Task: Look for space in Sabang, Indonesia from 3rd August, 2023 to 17th August, 2023 for 3 adults, 1 child in price range Rs.3000 to Rs.15000. Place can be entire place with 3 bedrooms having 4 beds and 2 bathrooms. Property type can be house, flat, guest house. Booking option can be shelf check-in. Required host language is English.
Action: Mouse moved to (448, 80)
Screenshot: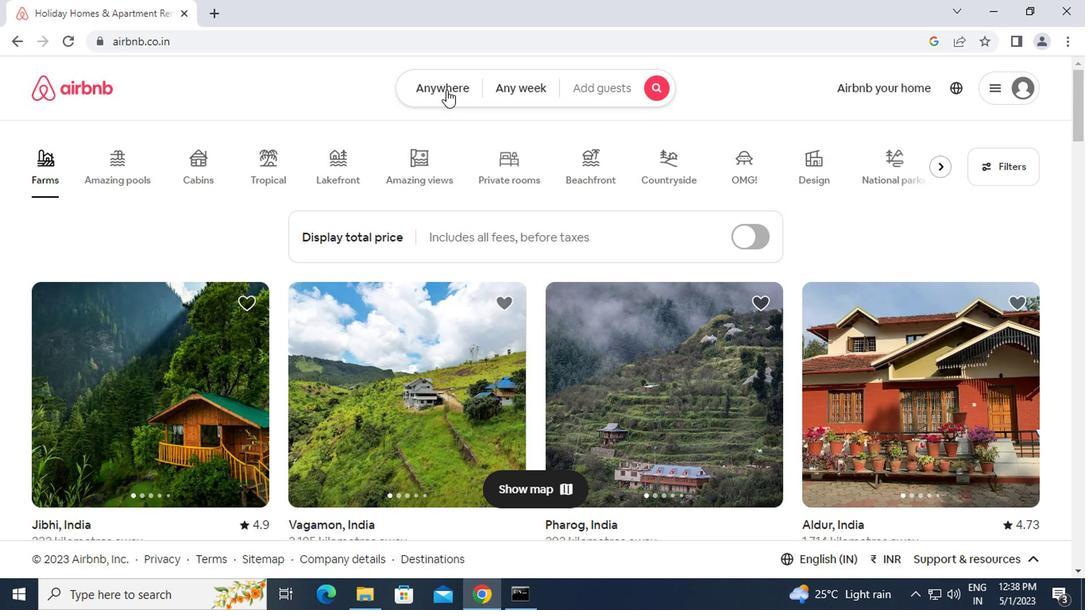 
Action: Mouse pressed left at (448, 80)
Screenshot: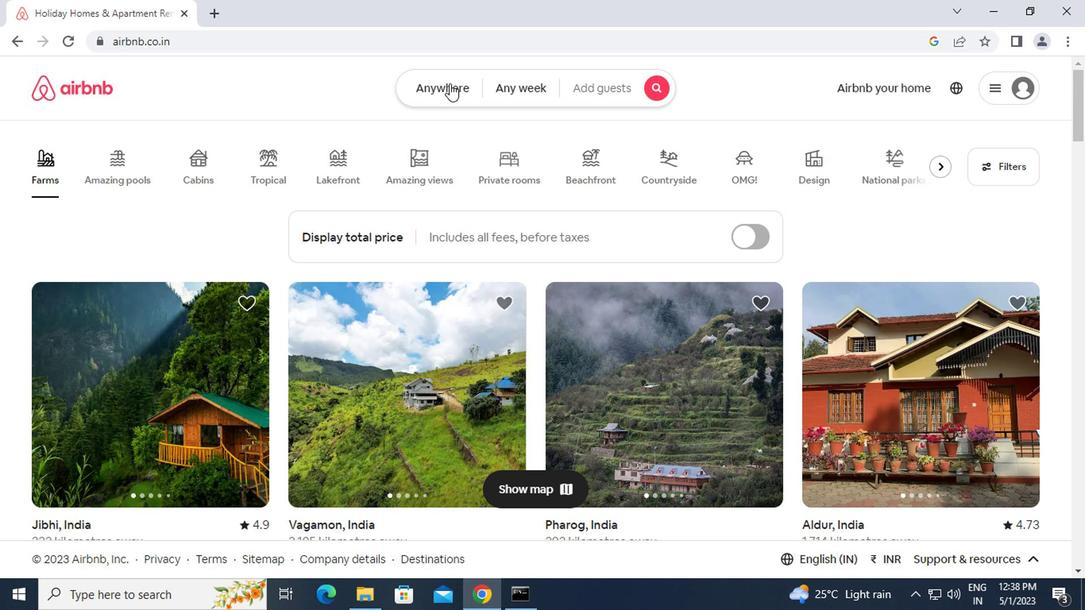 
Action: Mouse moved to (357, 145)
Screenshot: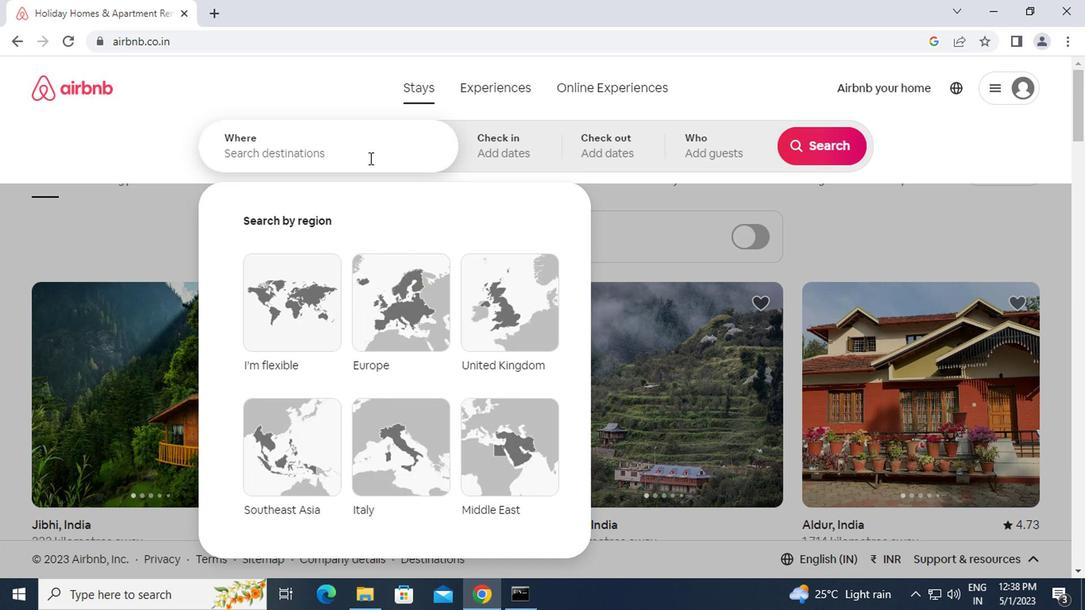 
Action: Mouse pressed left at (357, 145)
Screenshot: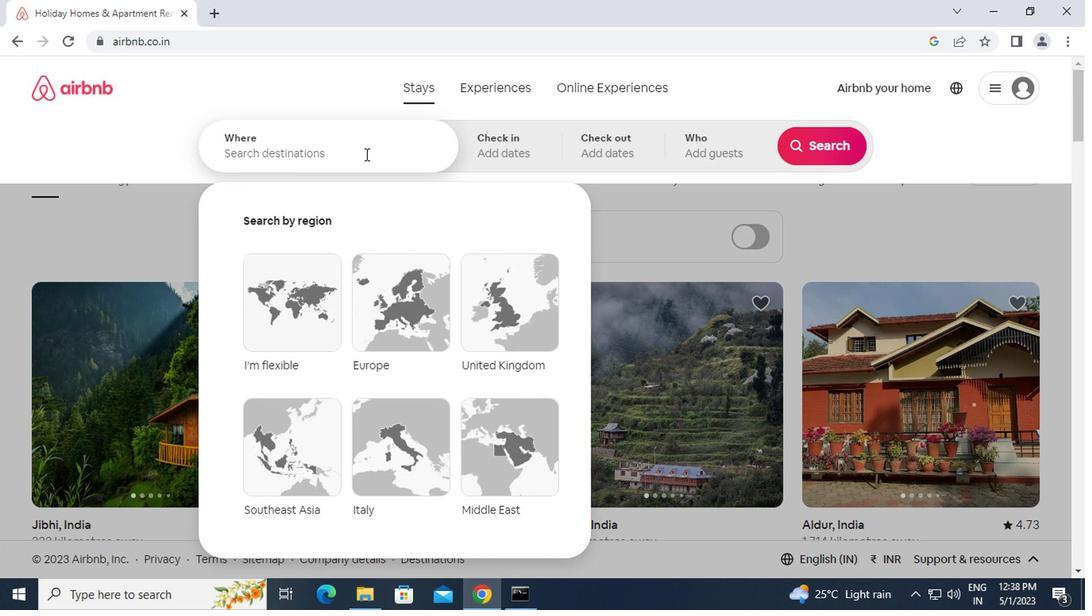 
Action: Key pressed <Key.caps_lock>s<Key.caps_lock>abang,<Key.space><Key.caps_lock>i<Key.caps_lock>ndonesia<Key.enter>
Screenshot: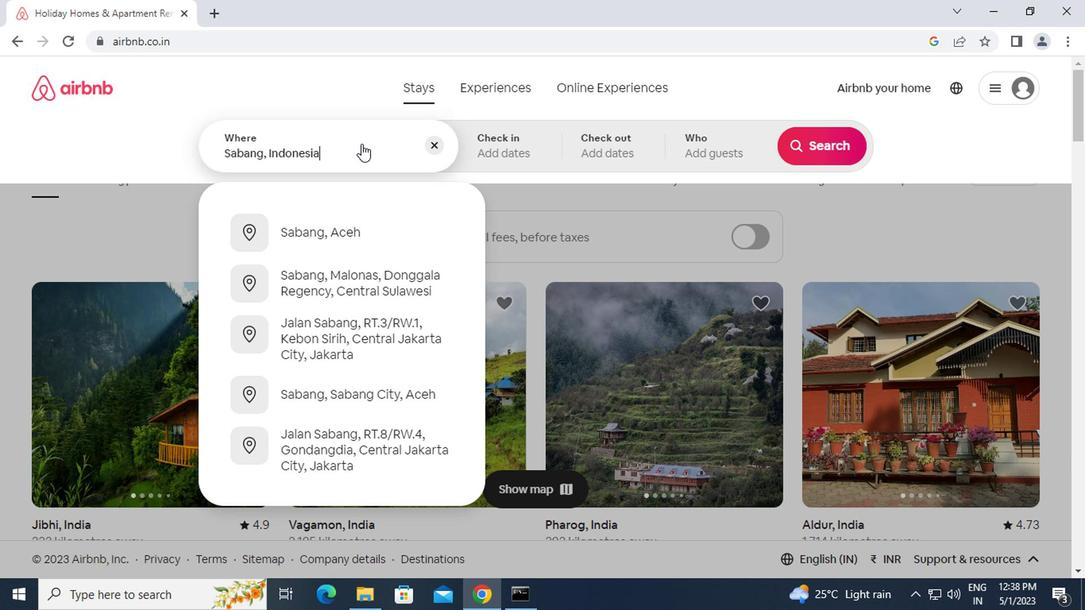 
Action: Mouse moved to (816, 268)
Screenshot: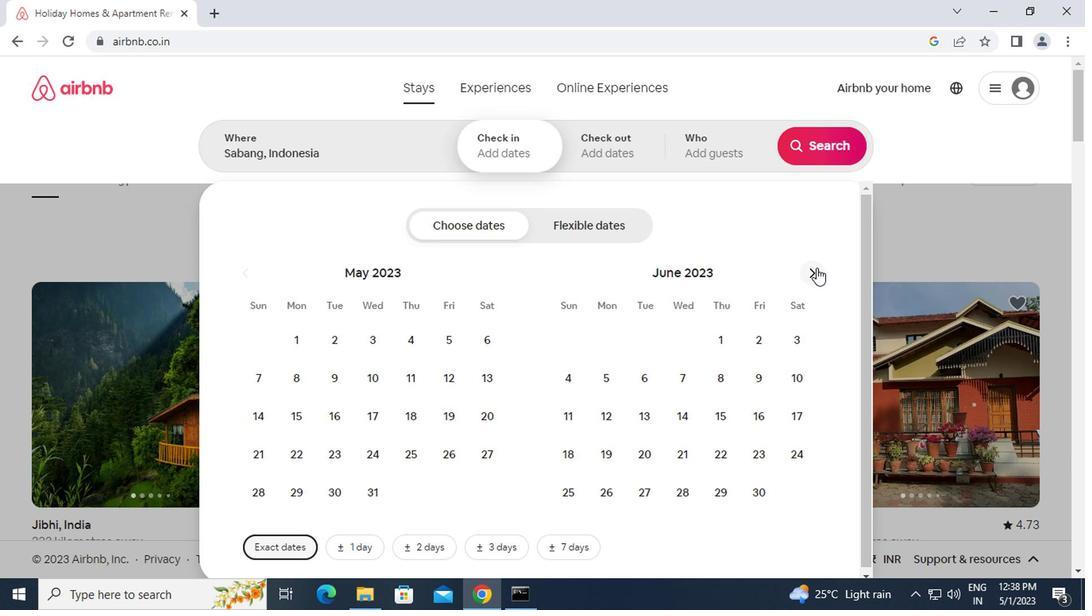
Action: Mouse pressed left at (816, 268)
Screenshot: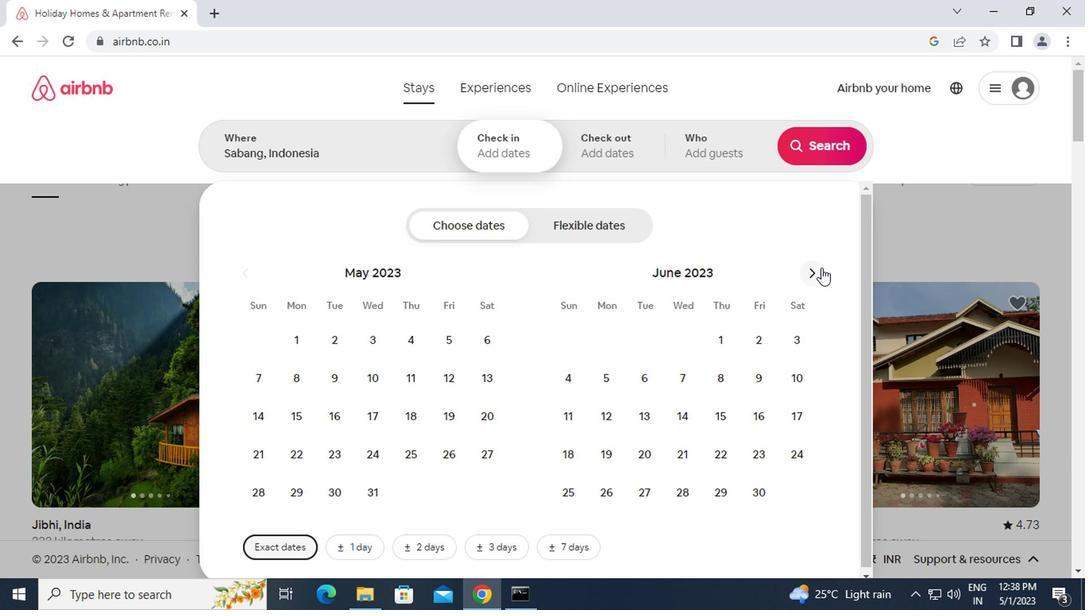 
Action: Mouse moved to (816, 268)
Screenshot: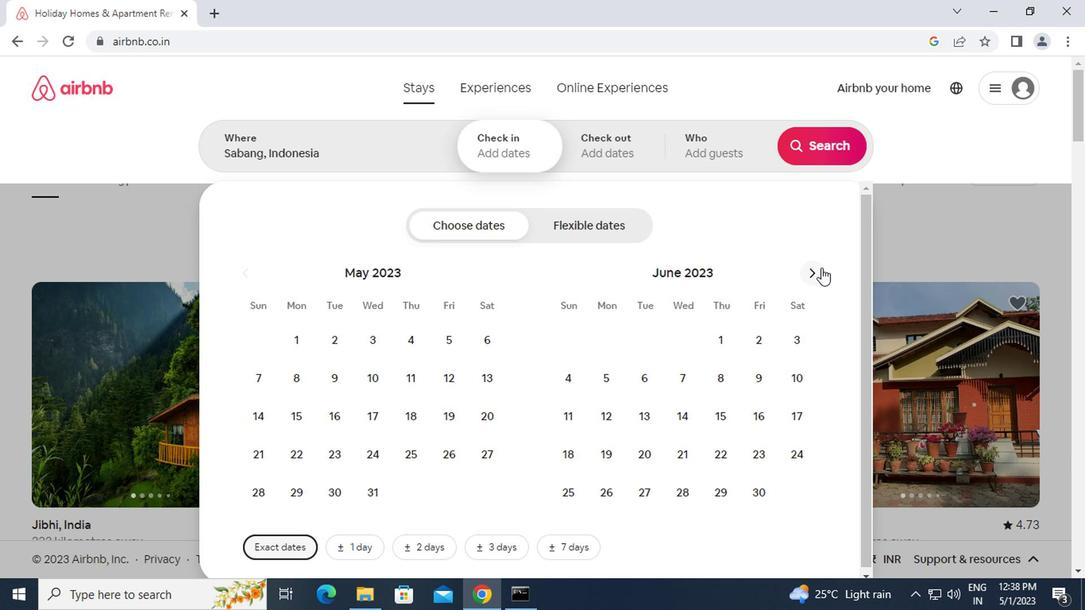 
Action: Mouse pressed left at (816, 268)
Screenshot: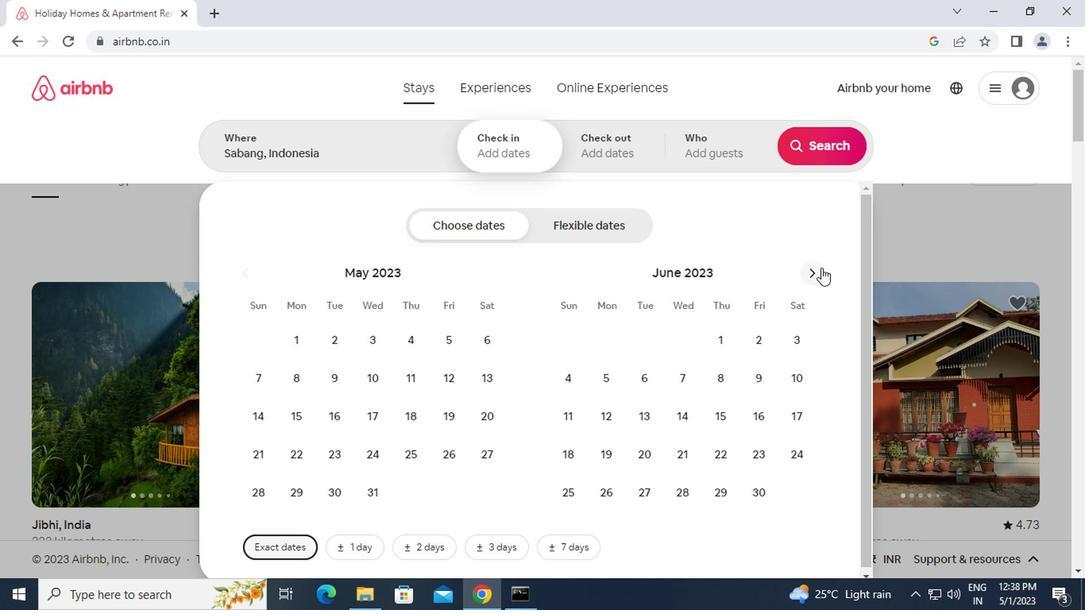 
Action: Mouse moved to (715, 339)
Screenshot: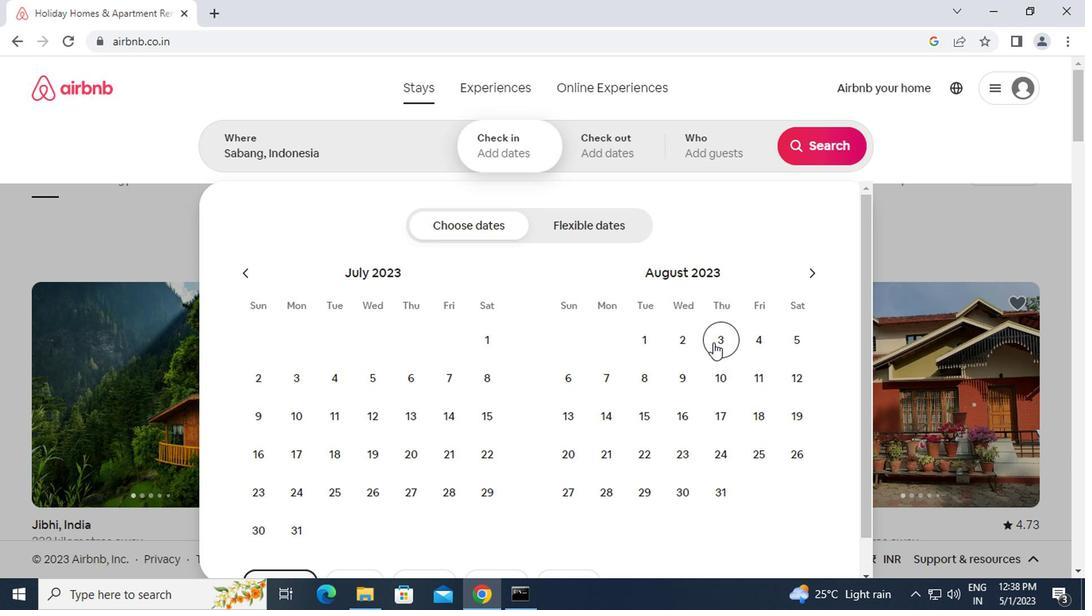 
Action: Mouse pressed left at (715, 339)
Screenshot: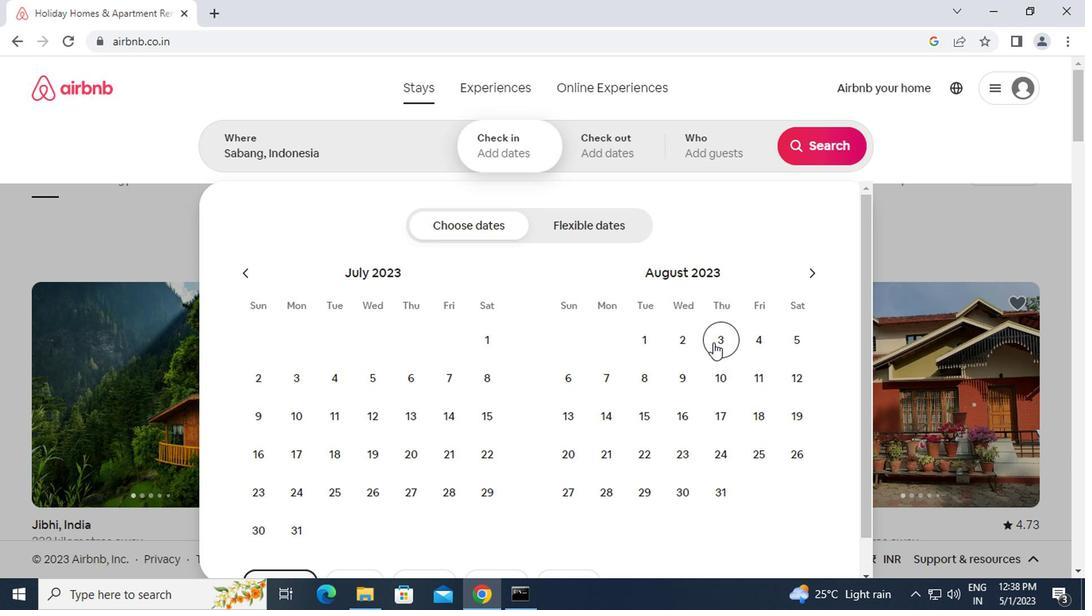 
Action: Mouse moved to (710, 413)
Screenshot: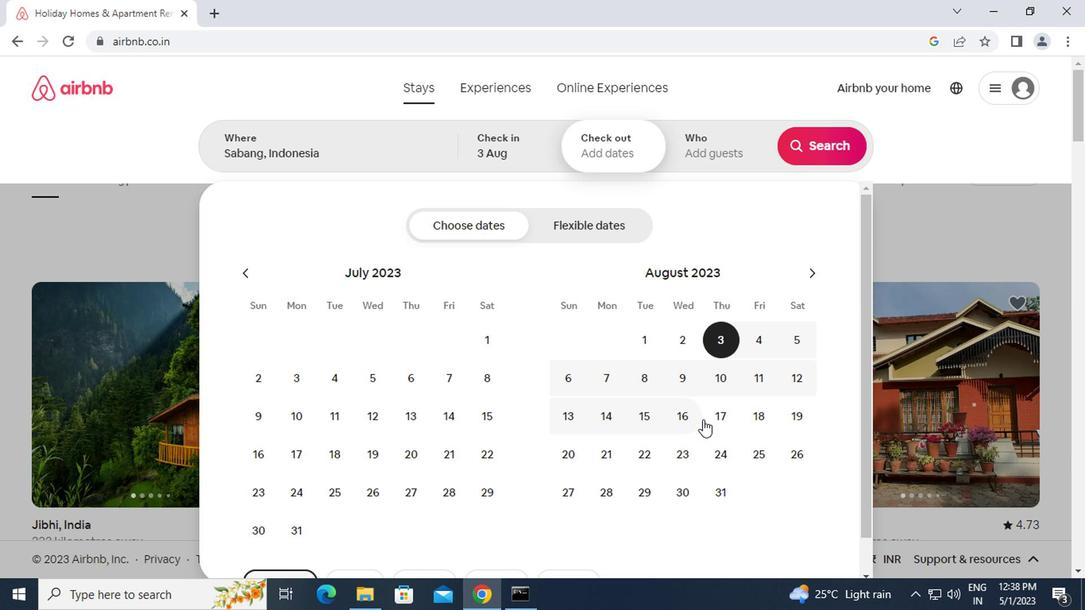 
Action: Mouse pressed left at (710, 413)
Screenshot: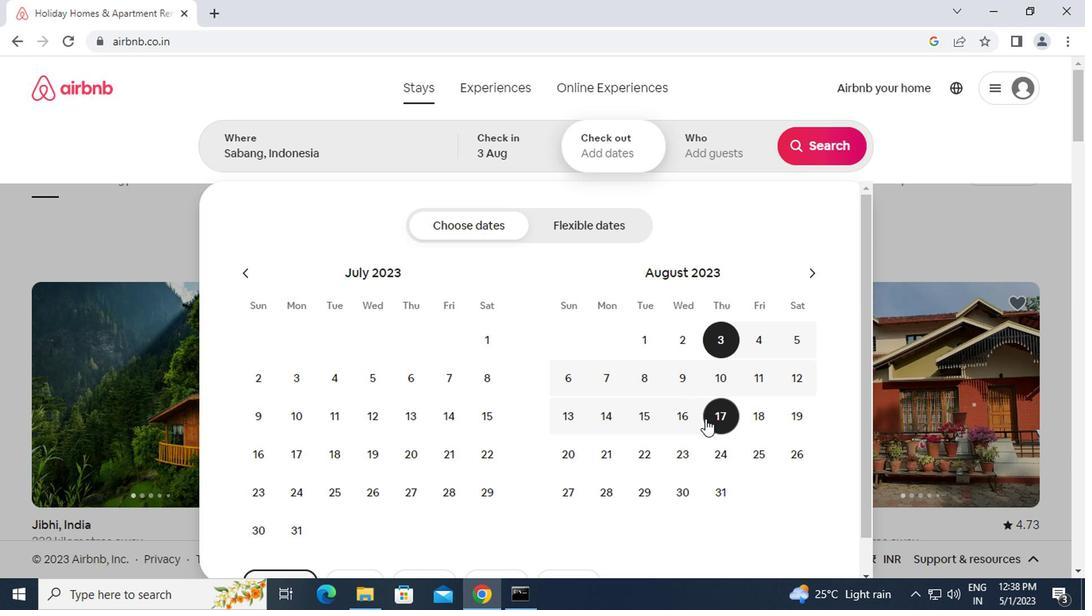 
Action: Mouse moved to (703, 152)
Screenshot: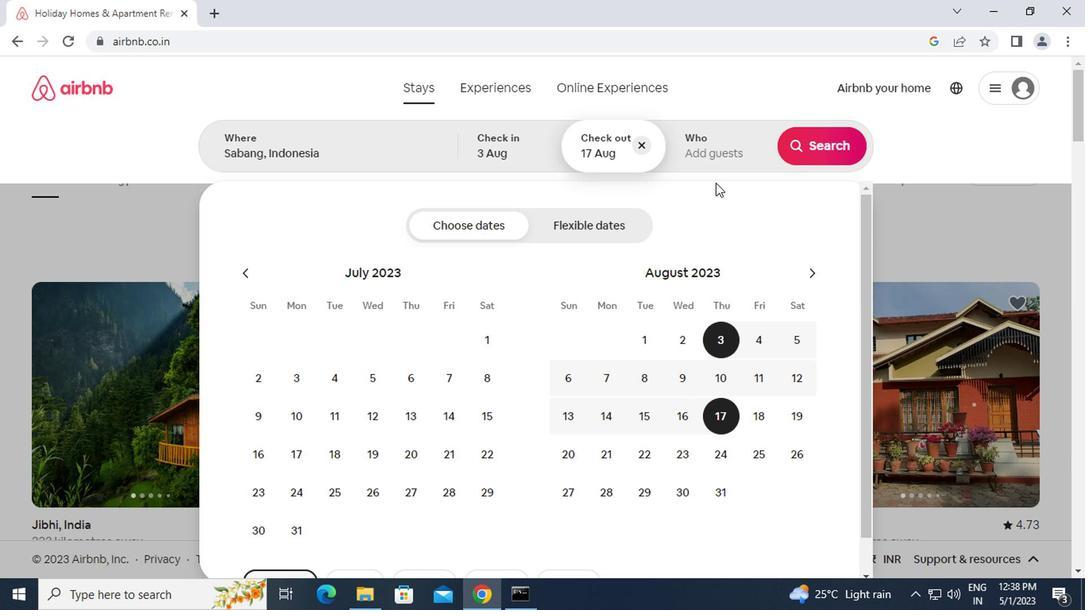 
Action: Mouse pressed left at (703, 152)
Screenshot: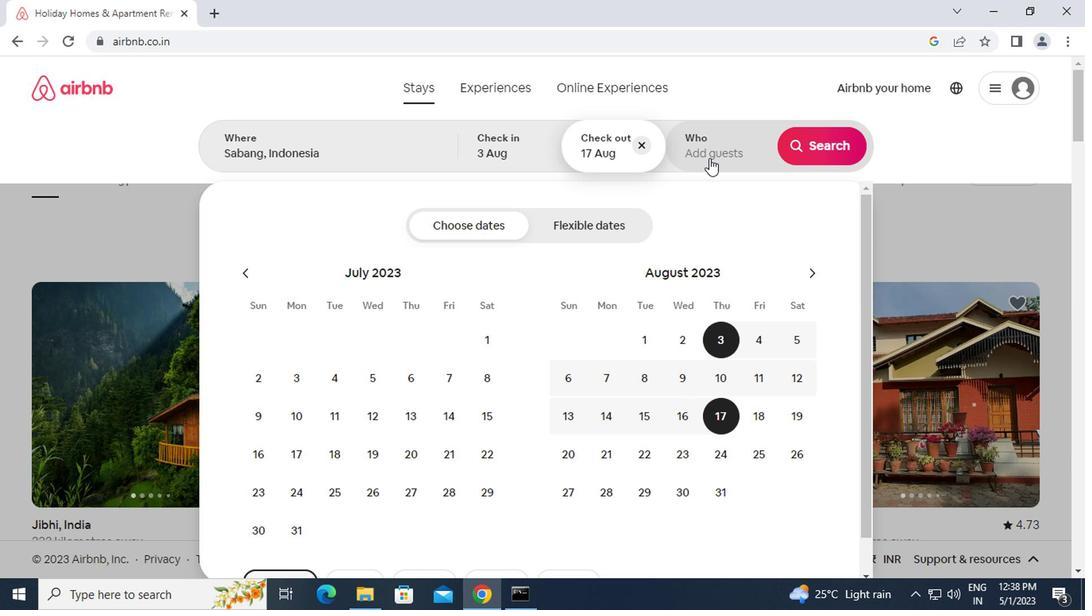 
Action: Mouse moved to (824, 228)
Screenshot: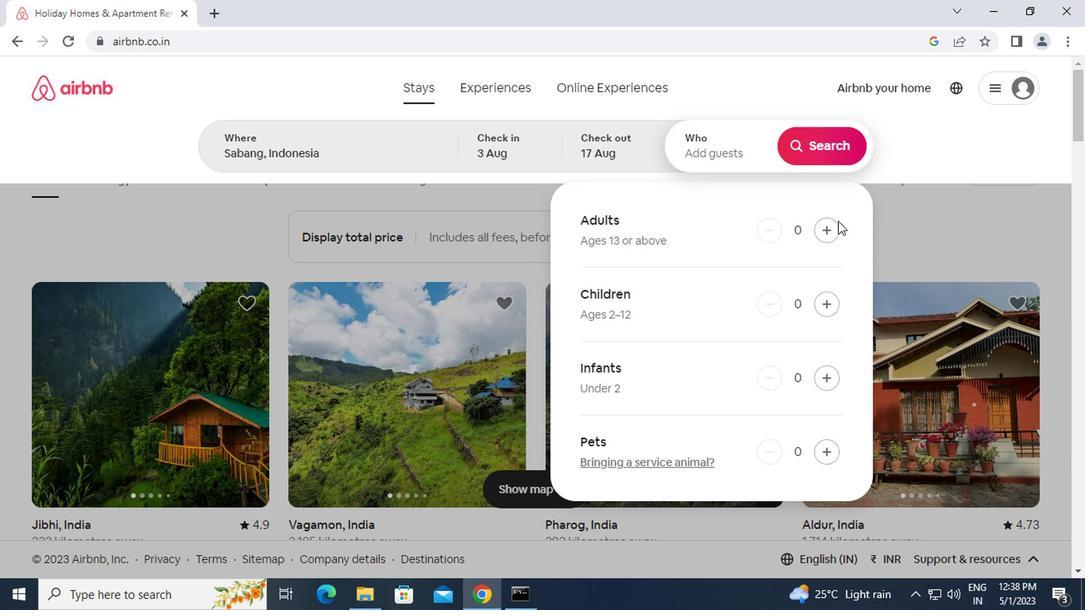 
Action: Mouse pressed left at (824, 228)
Screenshot: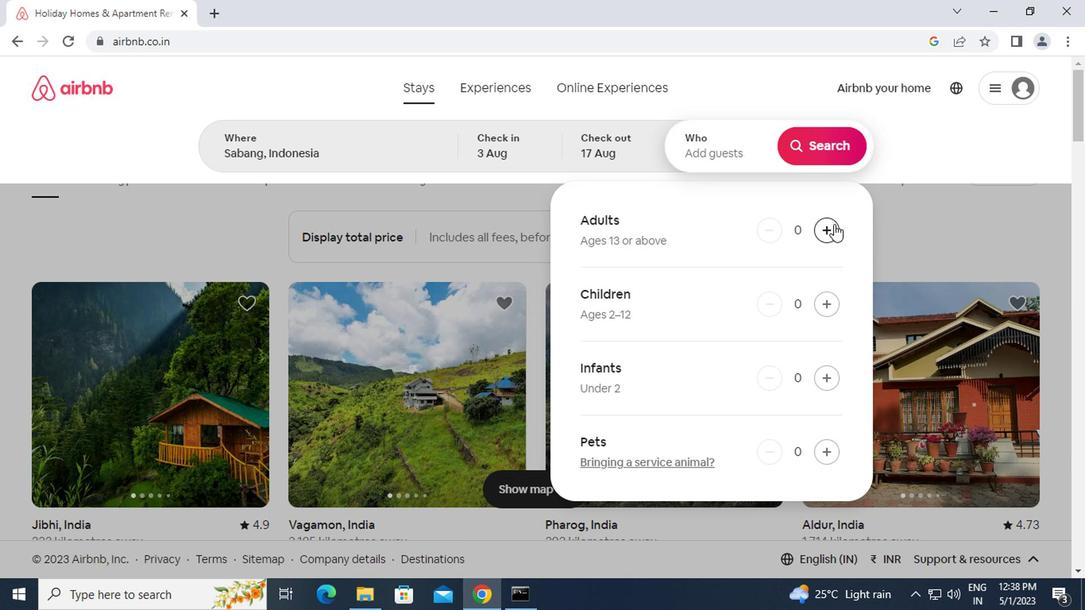 
Action: Mouse moved to (824, 230)
Screenshot: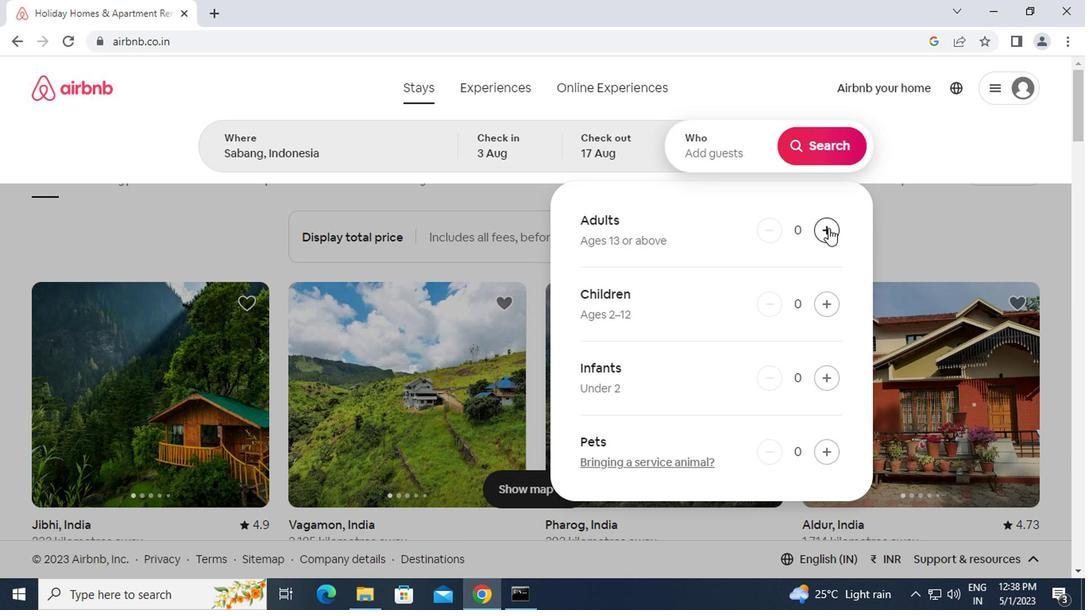 
Action: Mouse pressed left at (824, 230)
Screenshot: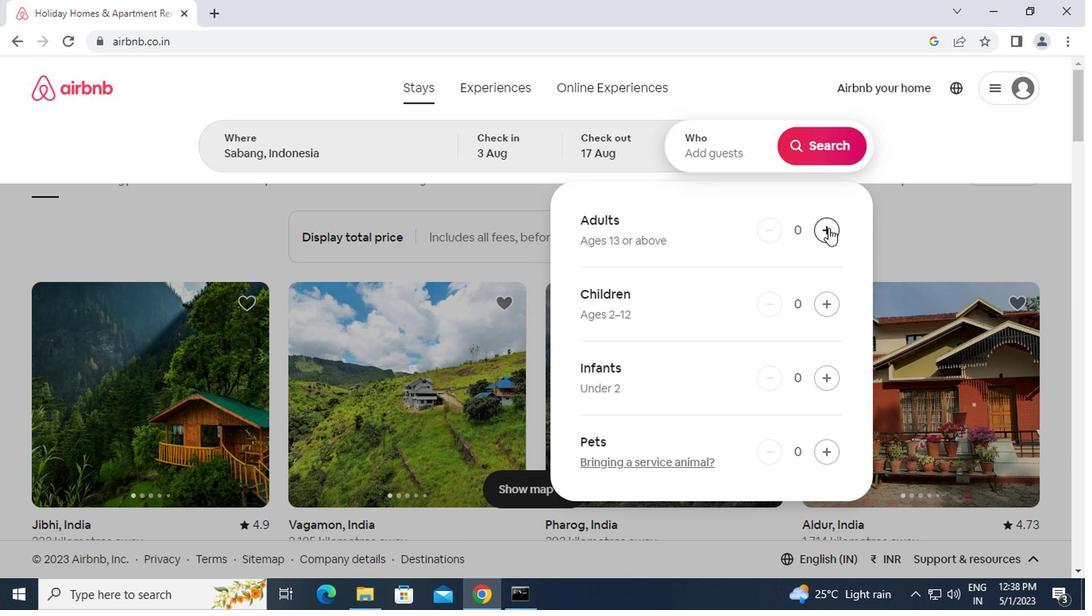 
Action: Mouse pressed left at (824, 230)
Screenshot: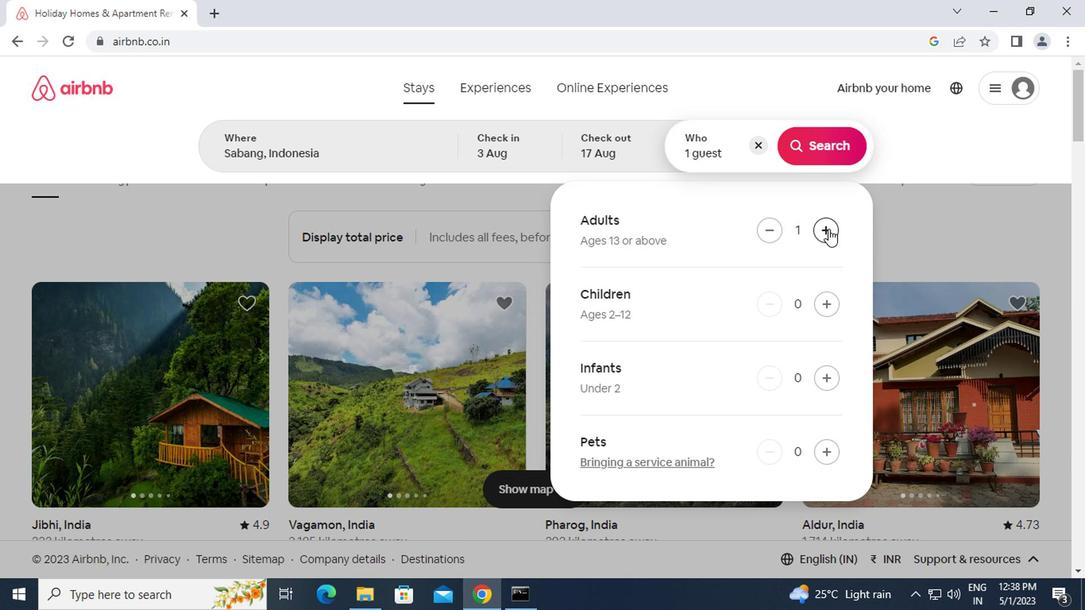 
Action: Mouse moved to (822, 301)
Screenshot: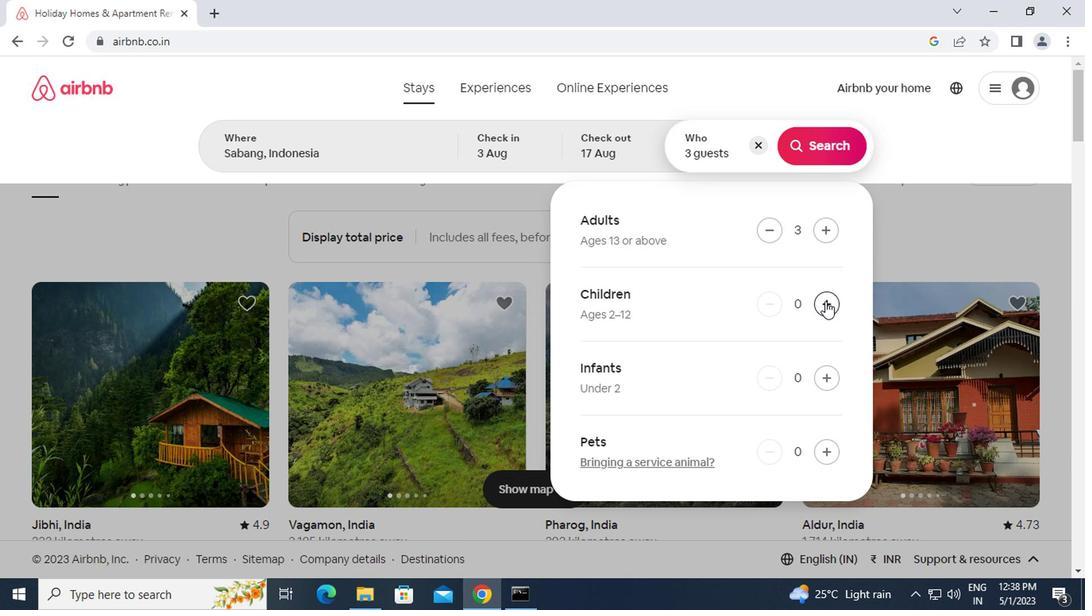 
Action: Mouse pressed left at (822, 301)
Screenshot: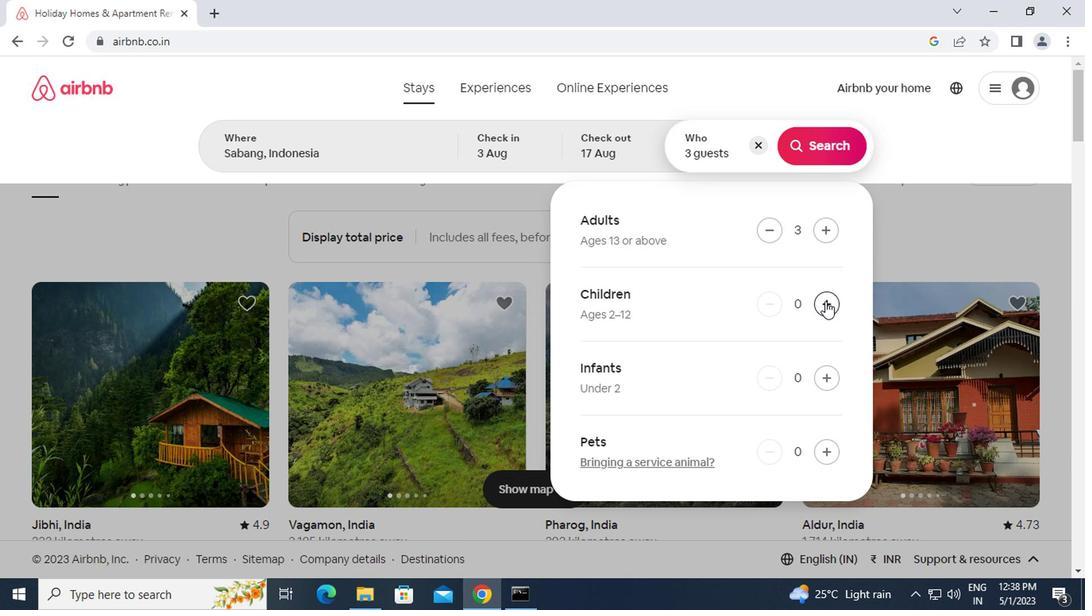 
Action: Mouse moved to (806, 153)
Screenshot: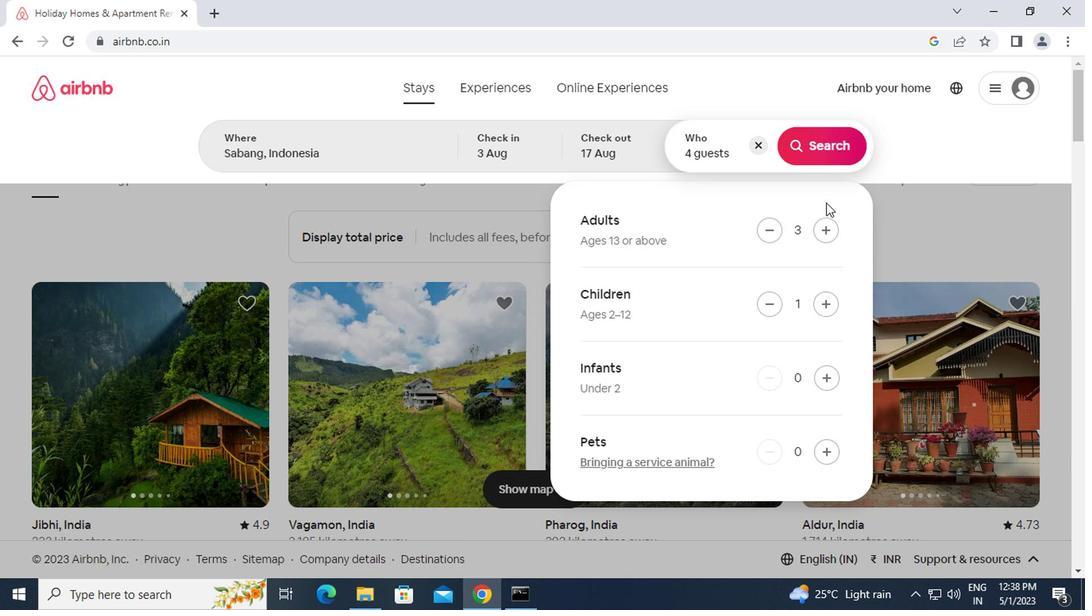 
Action: Mouse pressed left at (806, 153)
Screenshot: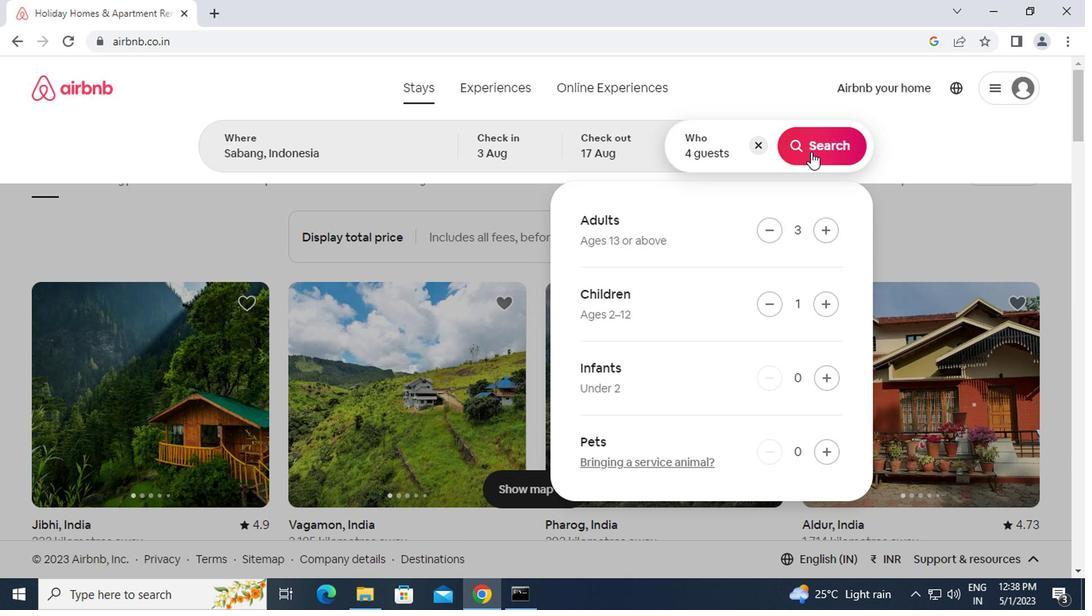 
Action: Mouse moved to (1002, 152)
Screenshot: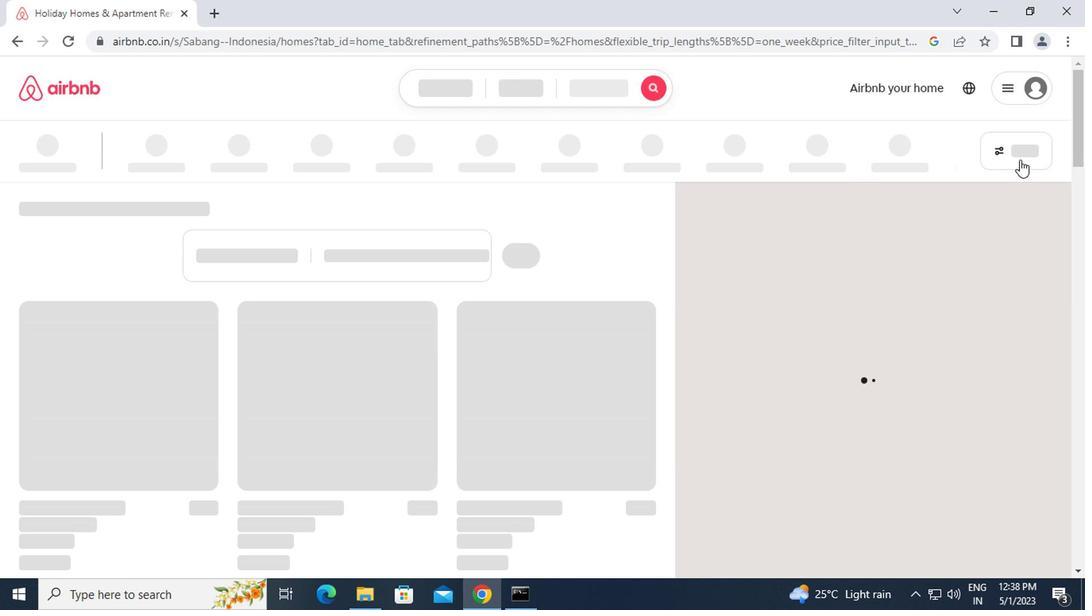 
Action: Mouse pressed left at (1002, 152)
Screenshot: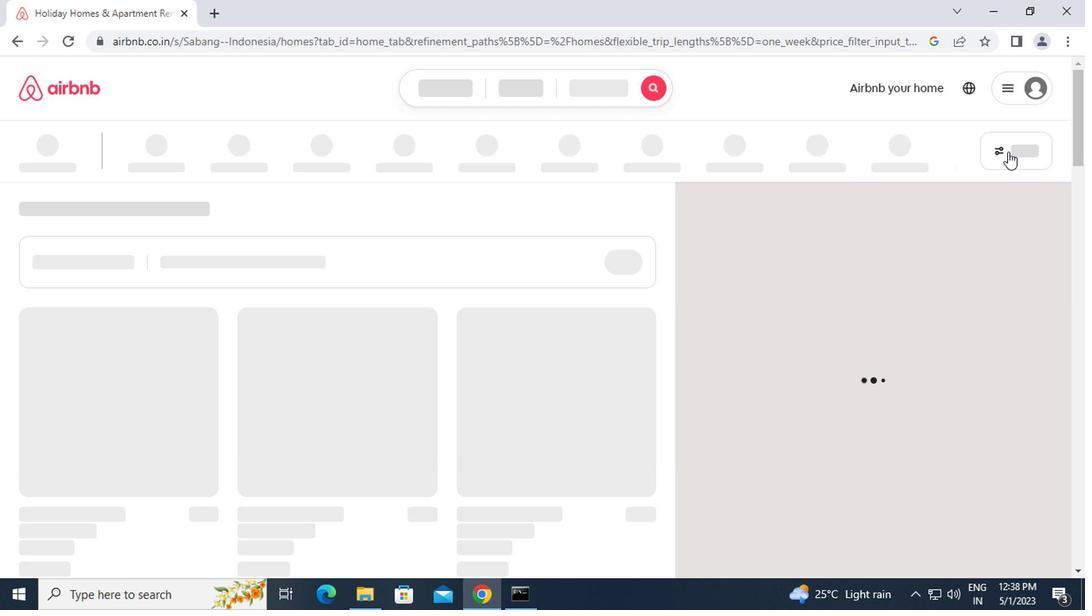 
Action: Mouse moved to (344, 345)
Screenshot: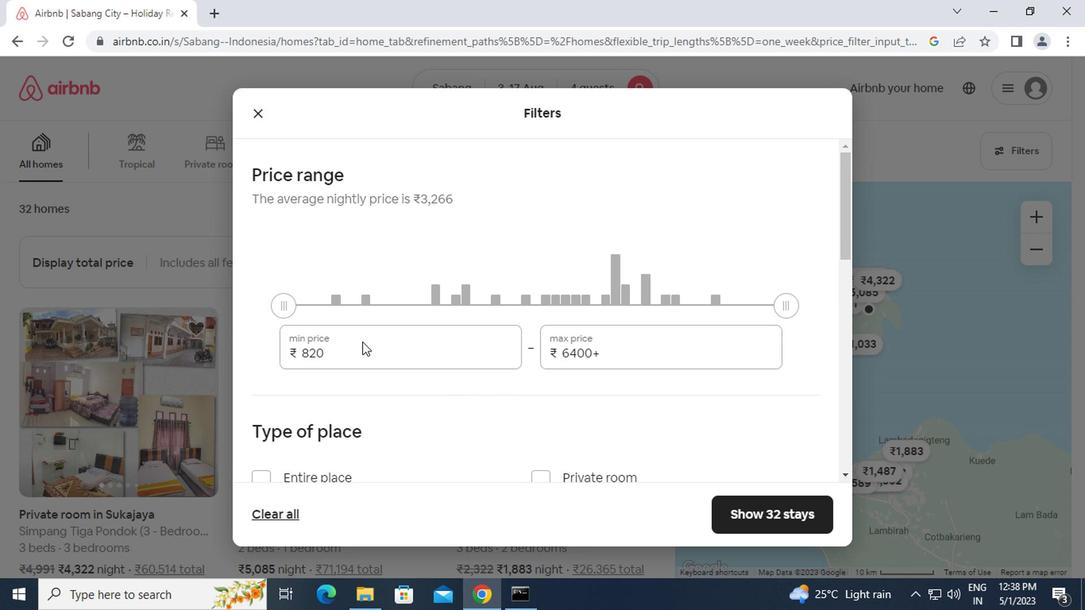 
Action: Mouse pressed left at (344, 345)
Screenshot: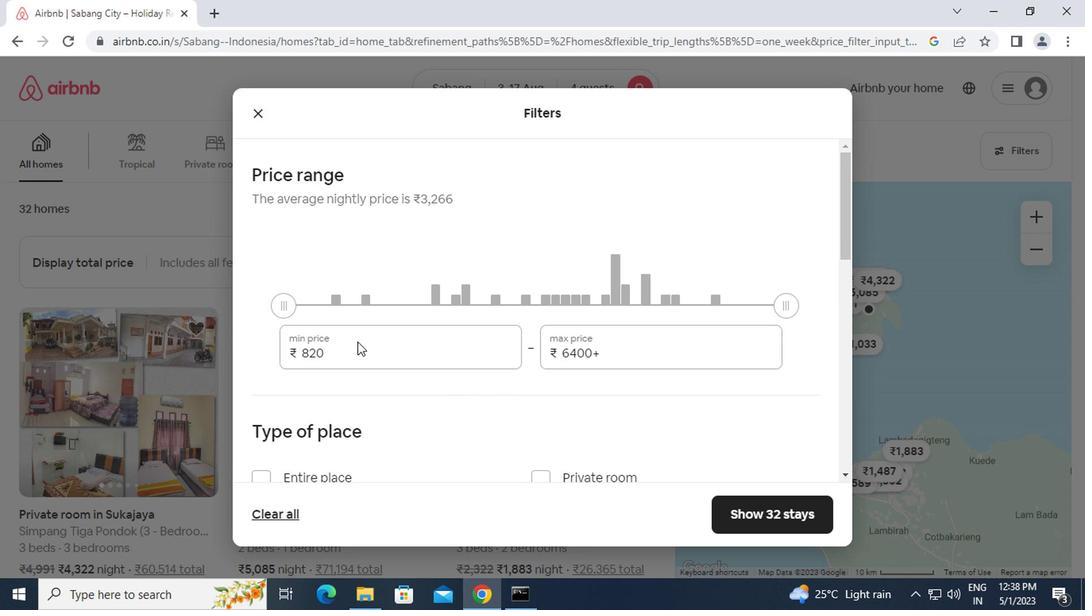 
Action: Mouse moved to (354, 348)
Screenshot: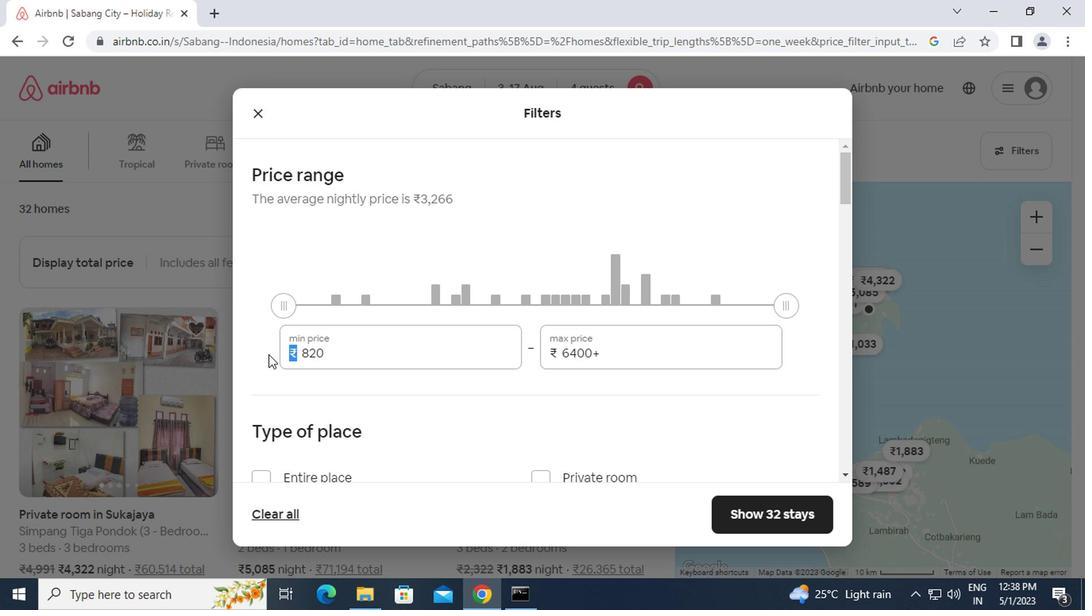 
Action: Mouse pressed left at (354, 348)
Screenshot: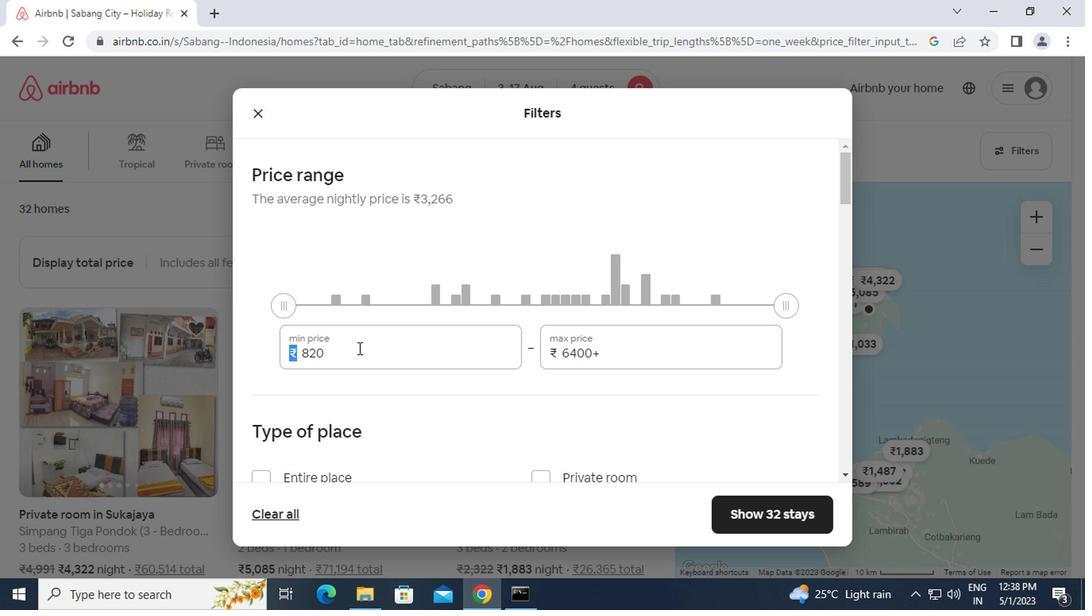 
Action: Mouse moved to (262, 361)
Screenshot: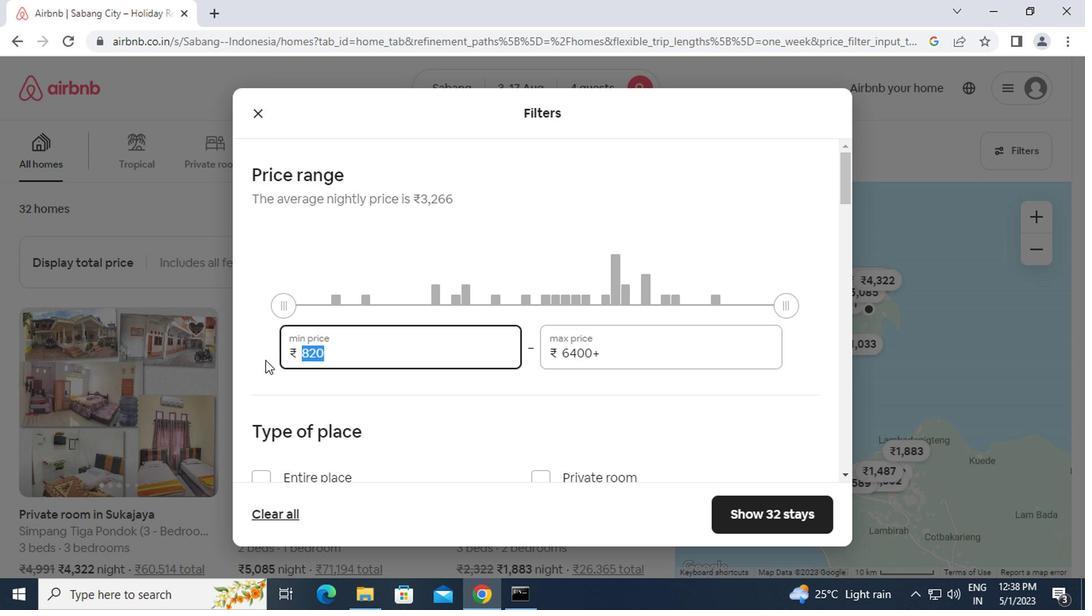 
Action: Key pressed 3000<Key.tab><Key.backspace><Key.backspace><Key.backspace><Key.backspace><Key.backspace><Key.backspace><Key.backspace><Key.backspace><Key.backspace><Key.backspace><Key.backspace><Key.backspace><Key.backspace><Key.backspace><Key.backspace><Key.backspace>15000
Screenshot: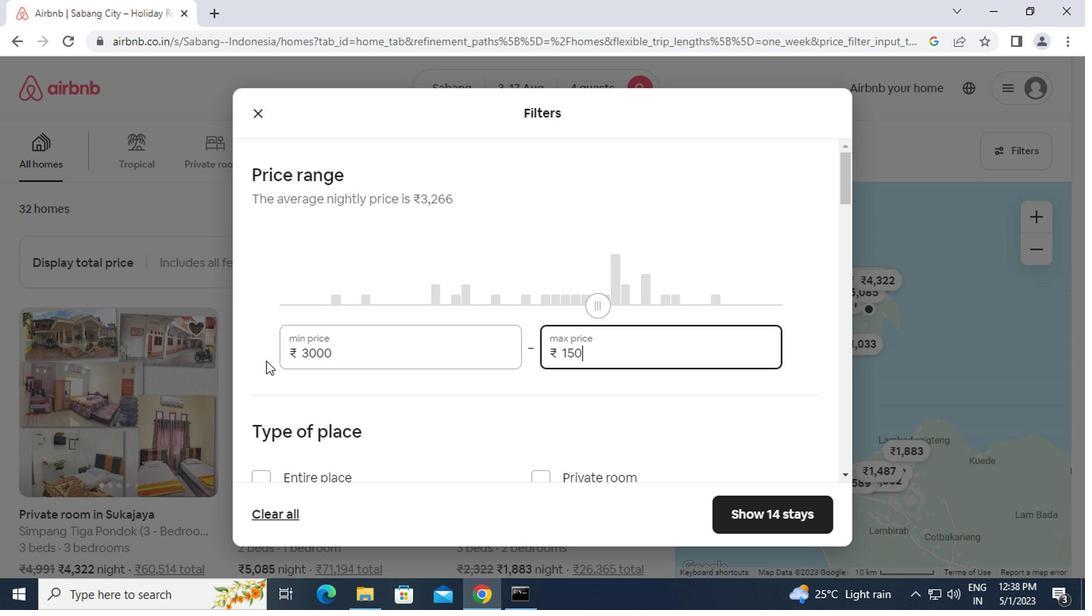 
Action: Mouse moved to (264, 361)
Screenshot: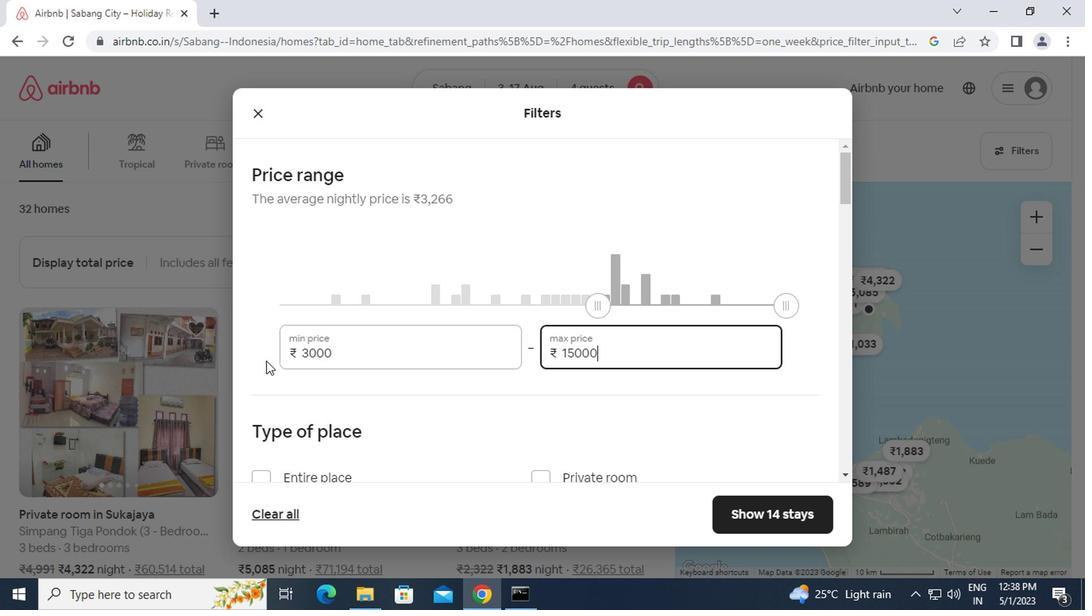 
Action: Mouse scrolled (264, 360) with delta (0, 0)
Screenshot: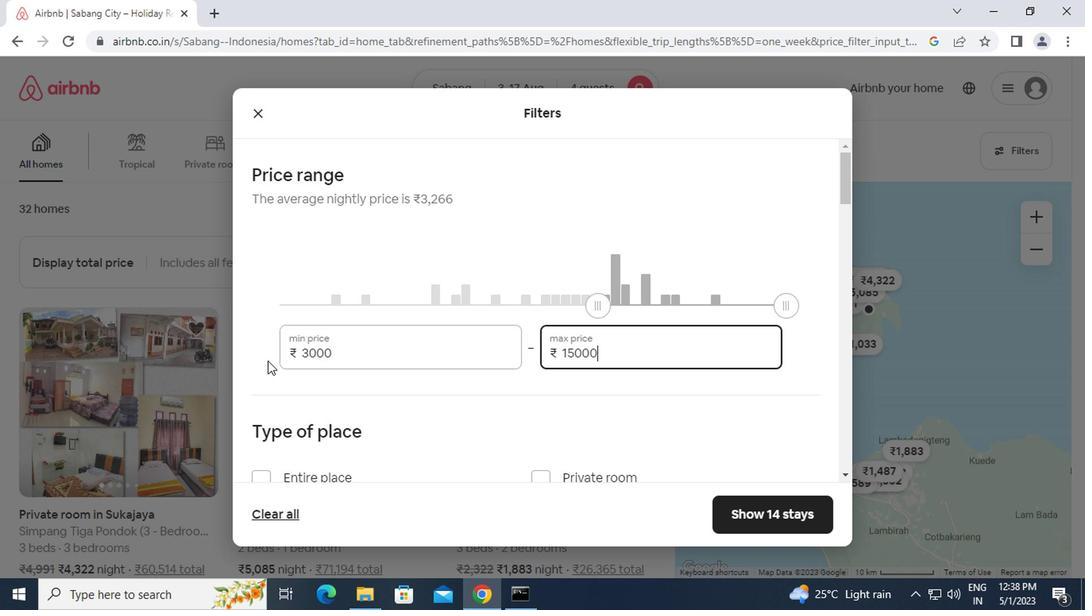 
Action: Mouse moved to (263, 398)
Screenshot: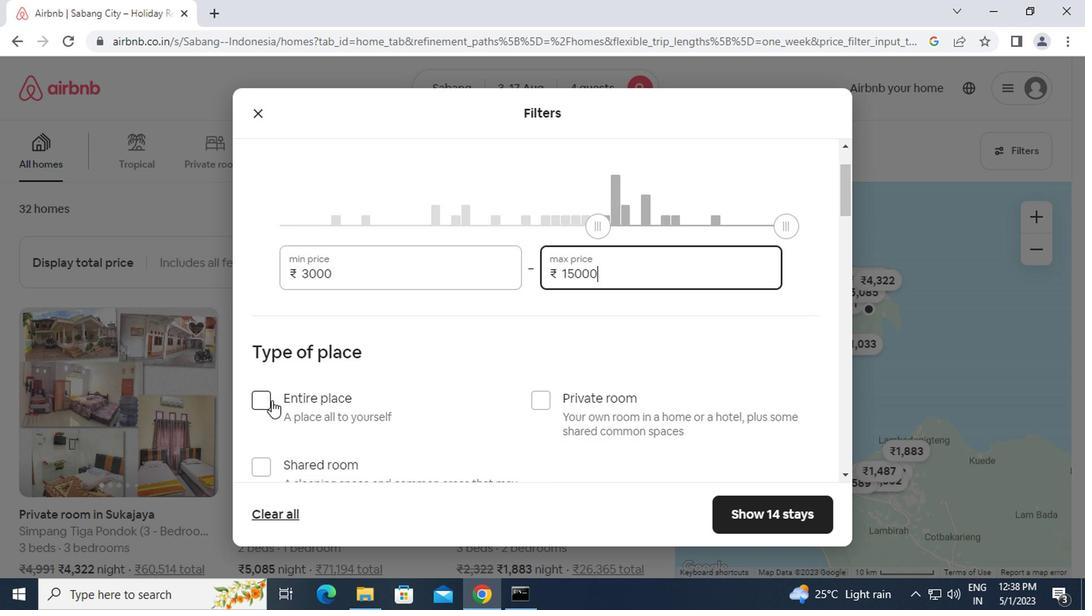 
Action: Mouse pressed left at (263, 398)
Screenshot: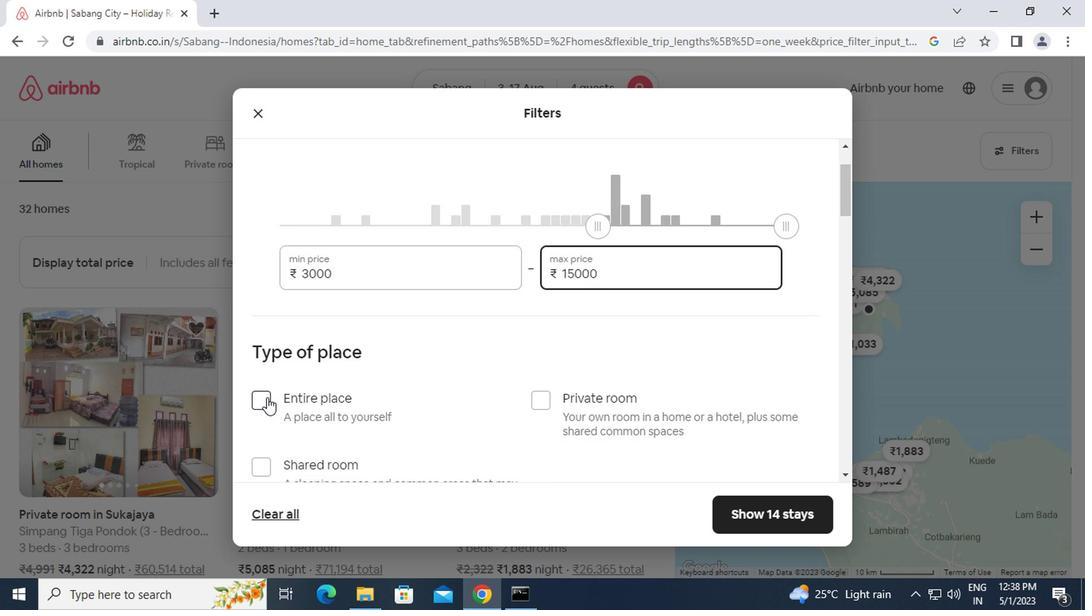 
Action: Mouse scrolled (263, 396) with delta (0, -1)
Screenshot: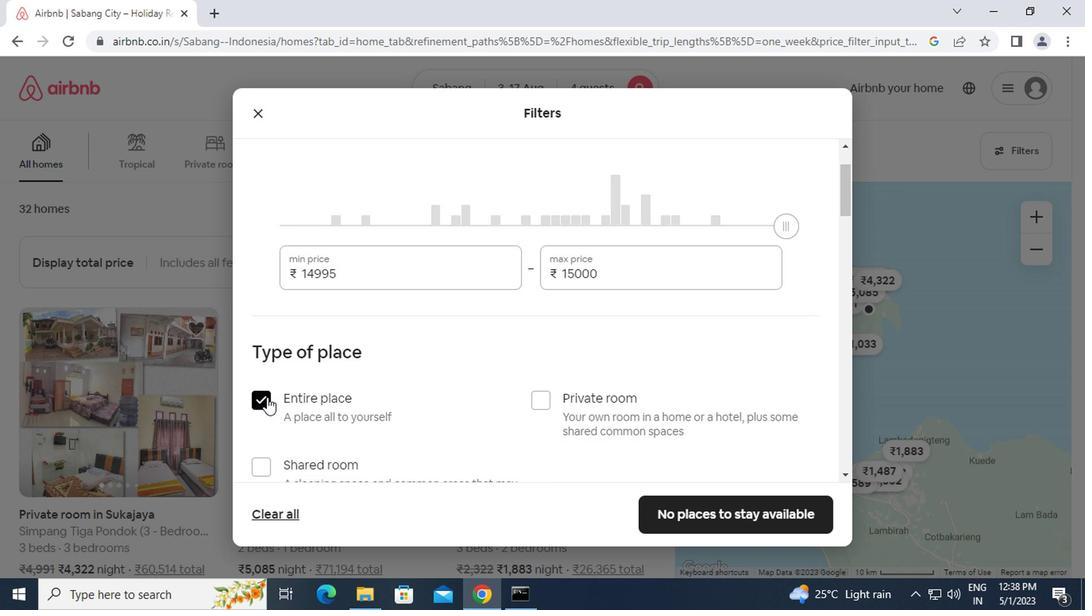 
Action: Mouse scrolled (263, 396) with delta (0, -1)
Screenshot: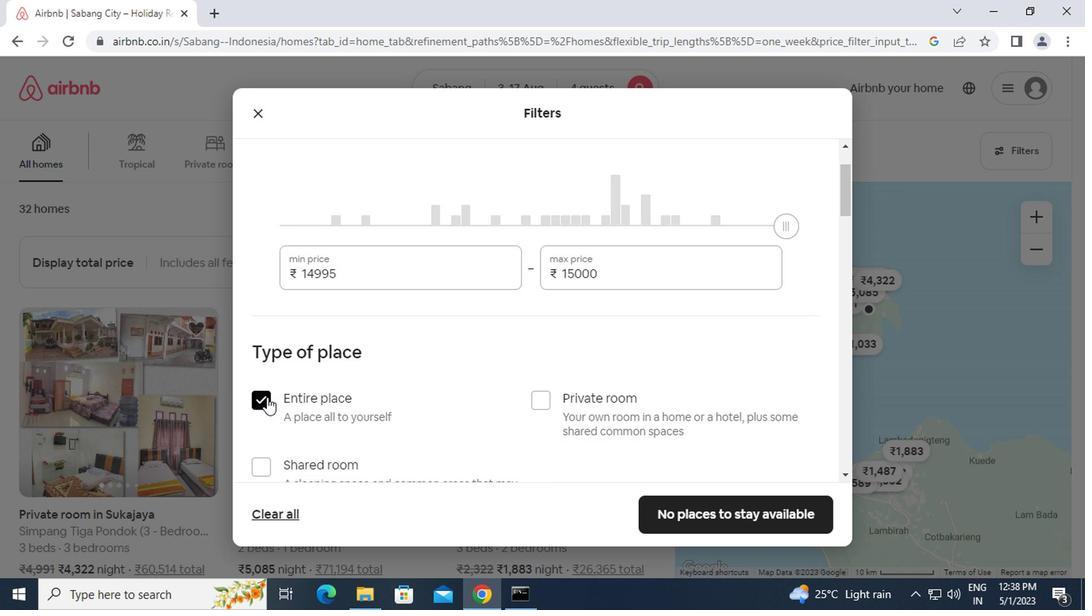 
Action: Mouse moved to (331, 400)
Screenshot: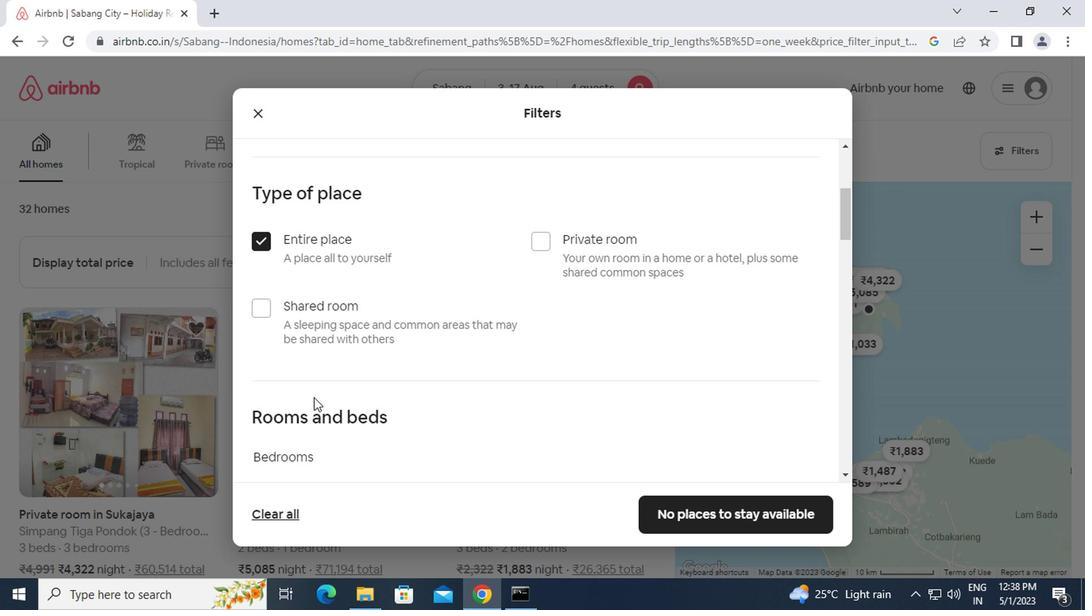 
Action: Mouse scrolled (331, 400) with delta (0, 0)
Screenshot: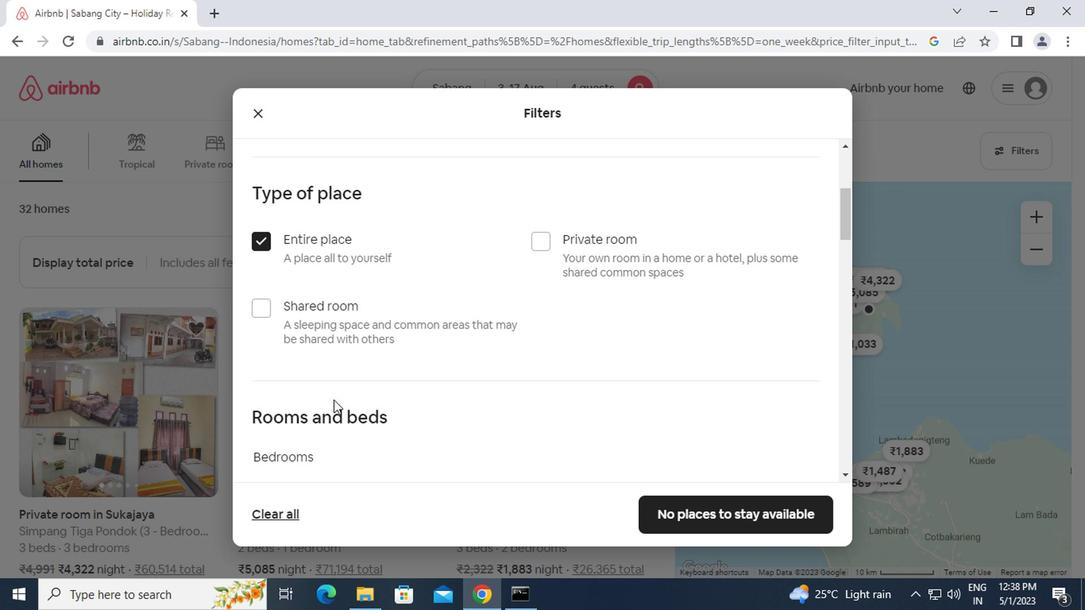 
Action: Mouse scrolled (331, 400) with delta (0, 0)
Screenshot: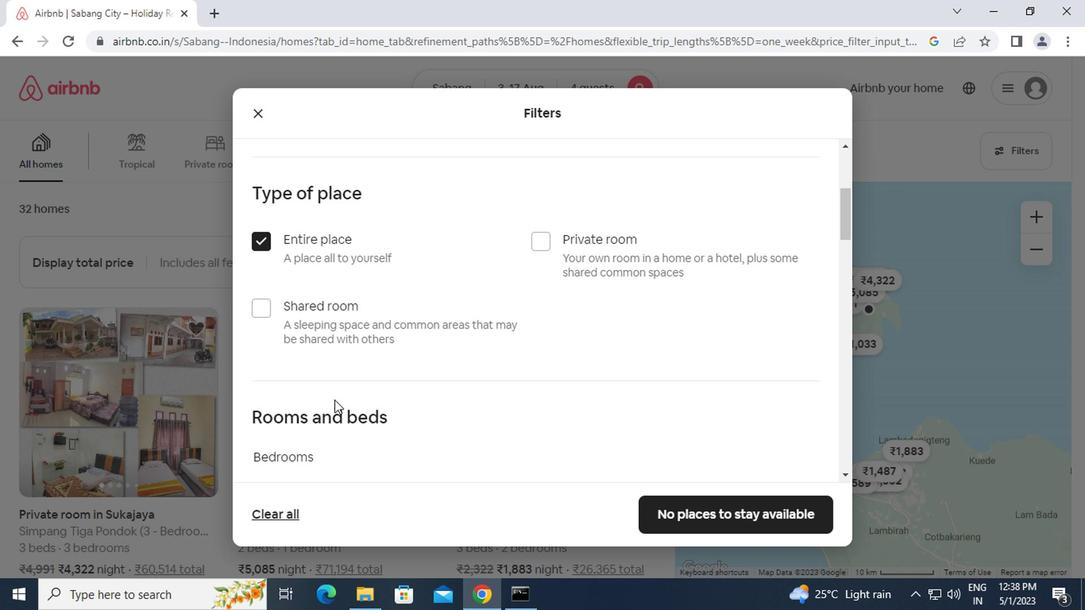 
Action: Mouse scrolled (331, 400) with delta (0, 0)
Screenshot: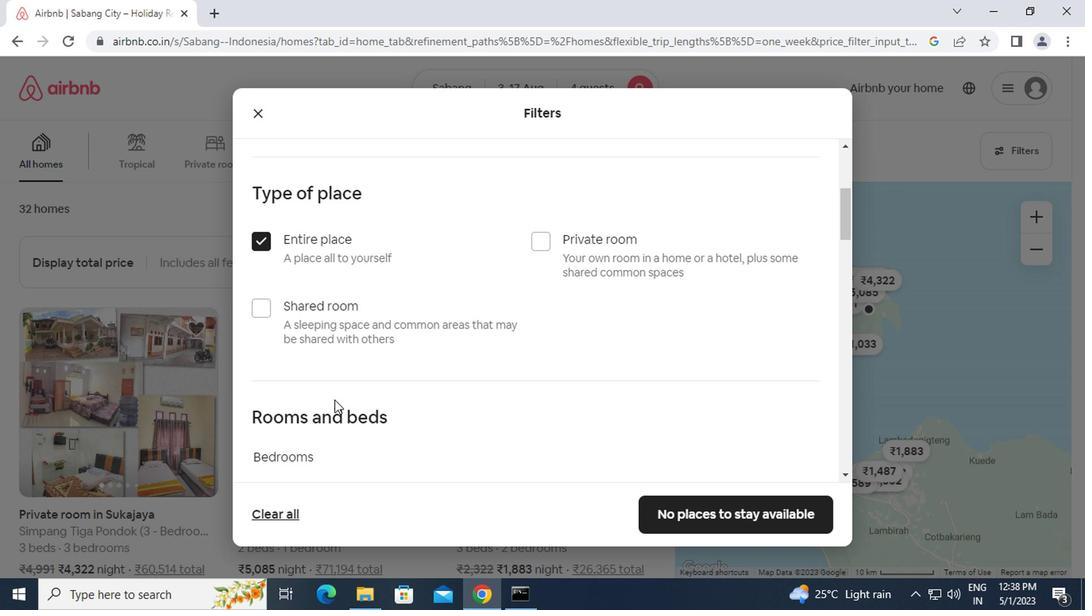 
Action: Mouse moved to (455, 261)
Screenshot: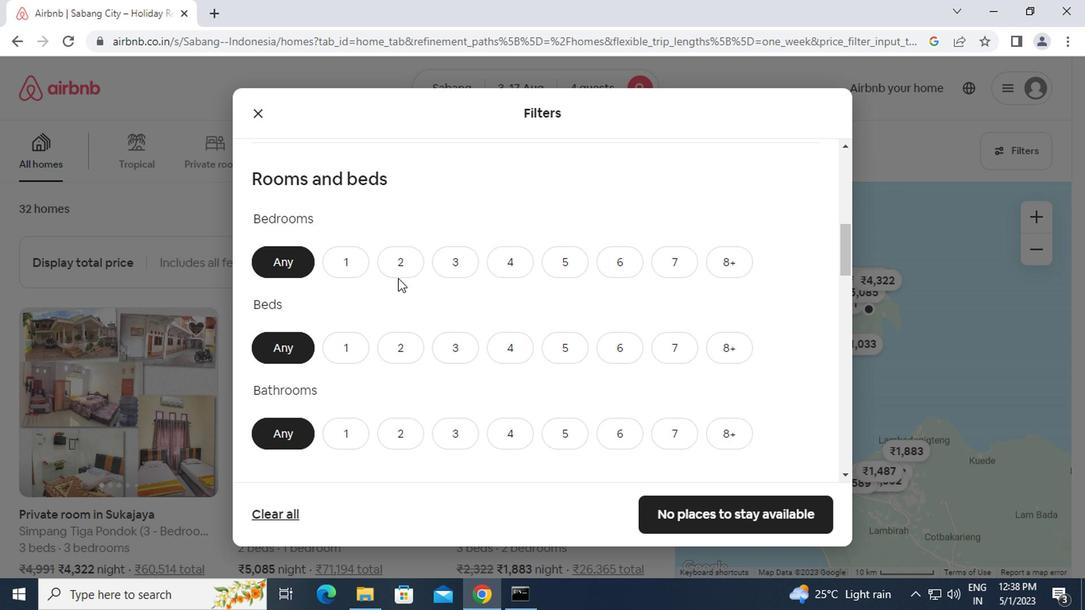 
Action: Mouse pressed left at (455, 261)
Screenshot: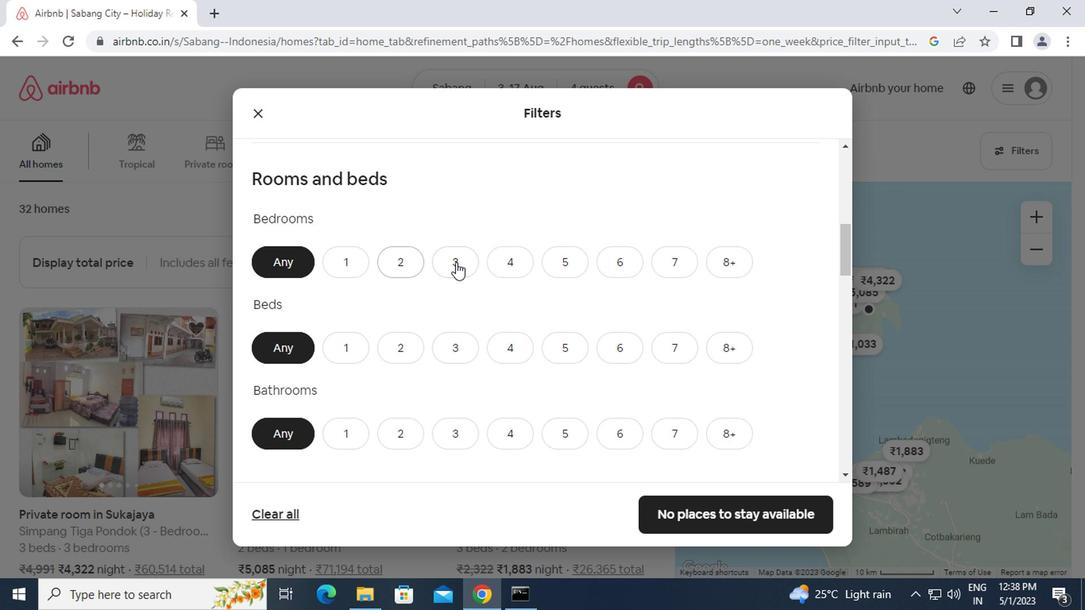 
Action: Mouse moved to (507, 338)
Screenshot: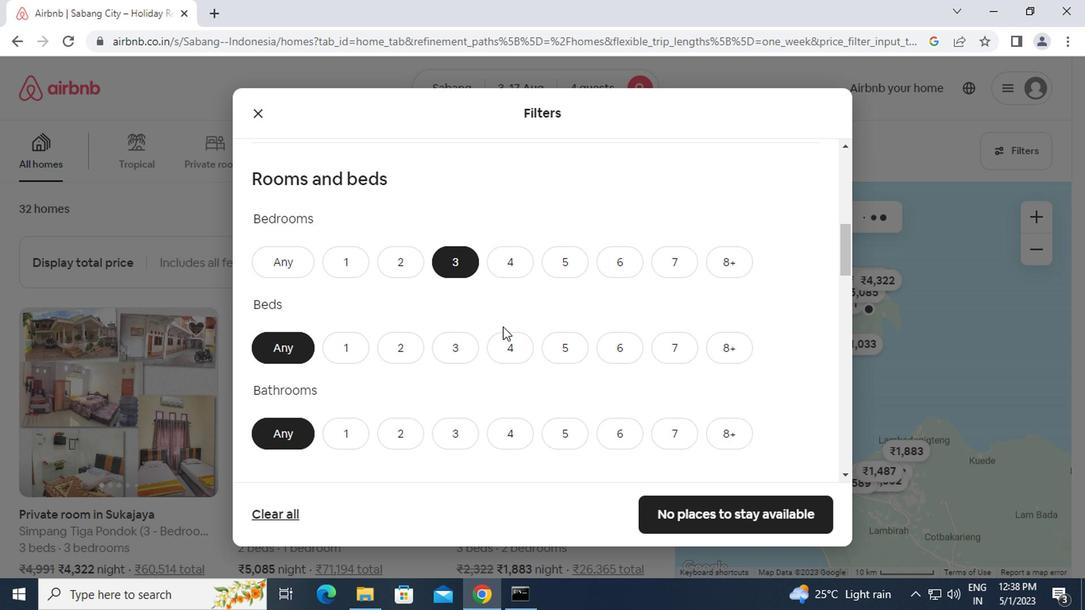 
Action: Mouse pressed left at (507, 338)
Screenshot: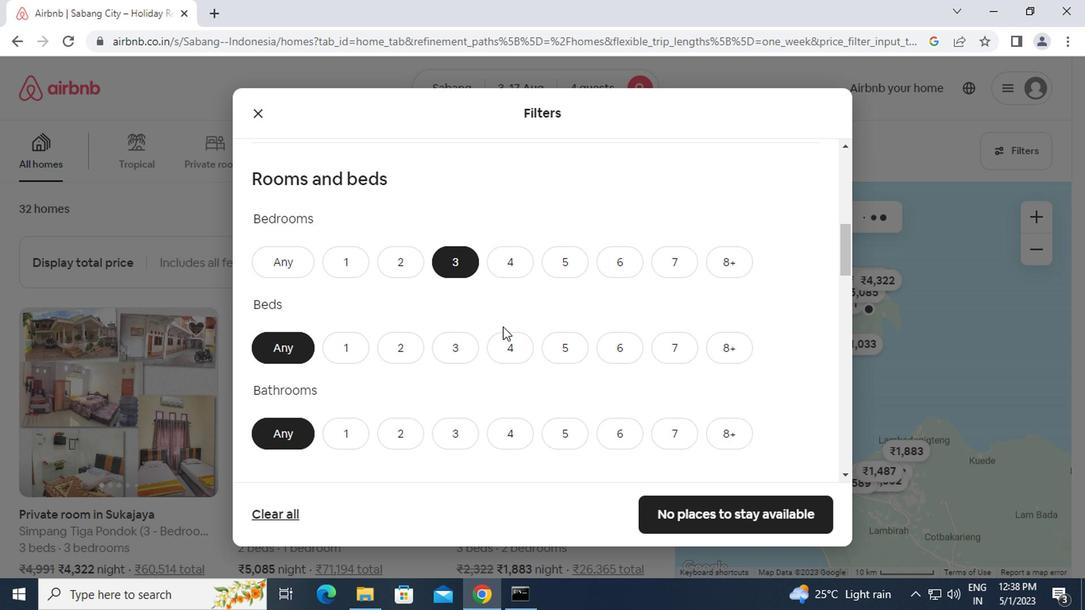 
Action: Mouse moved to (397, 431)
Screenshot: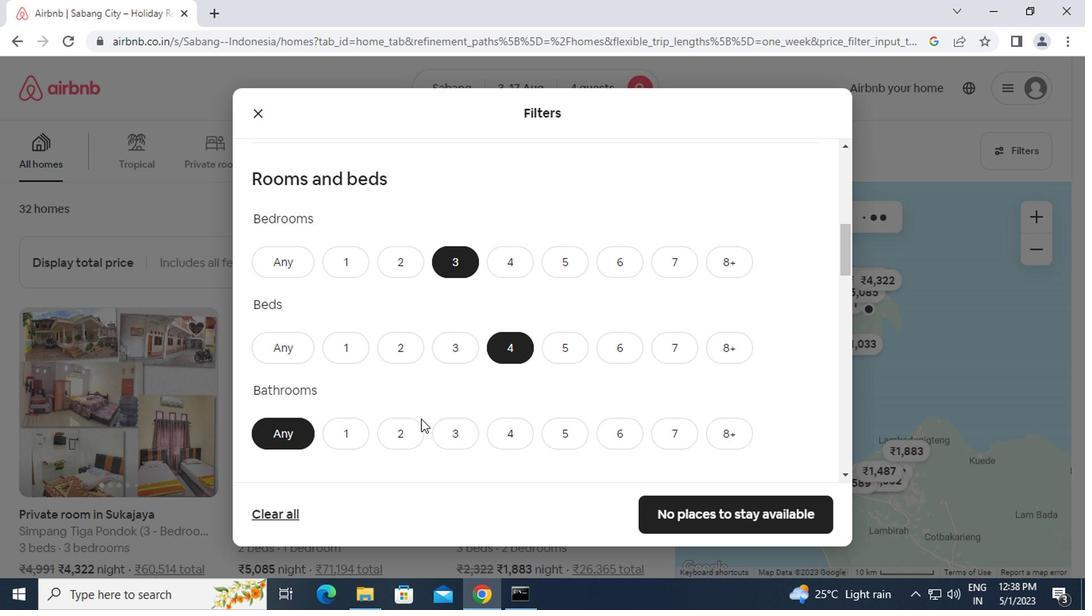 
Action: Mouse pressed left at (397, 431)
Screenshot: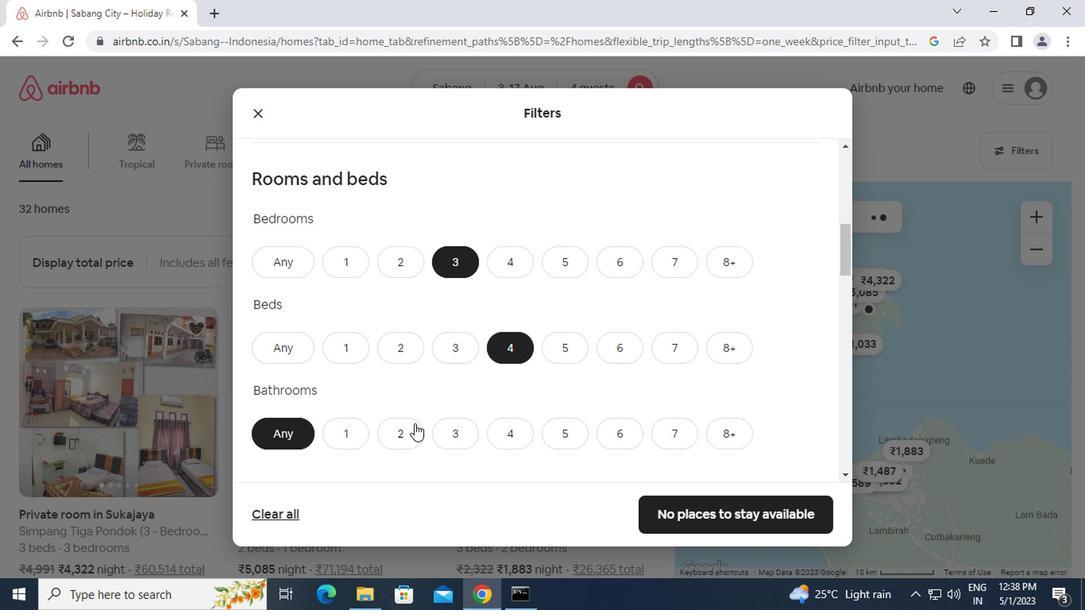 
Action: Mouse moved to (407, 426)
Screenshot: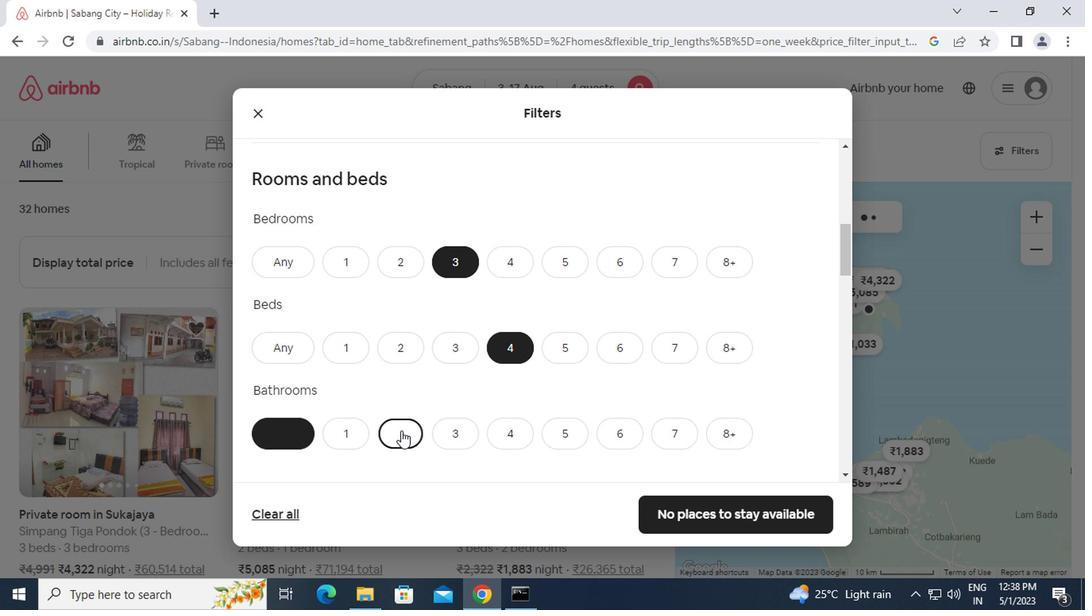 
Action: Mouse scrolled (407, 425) with delta (0, 0)
Screenshot: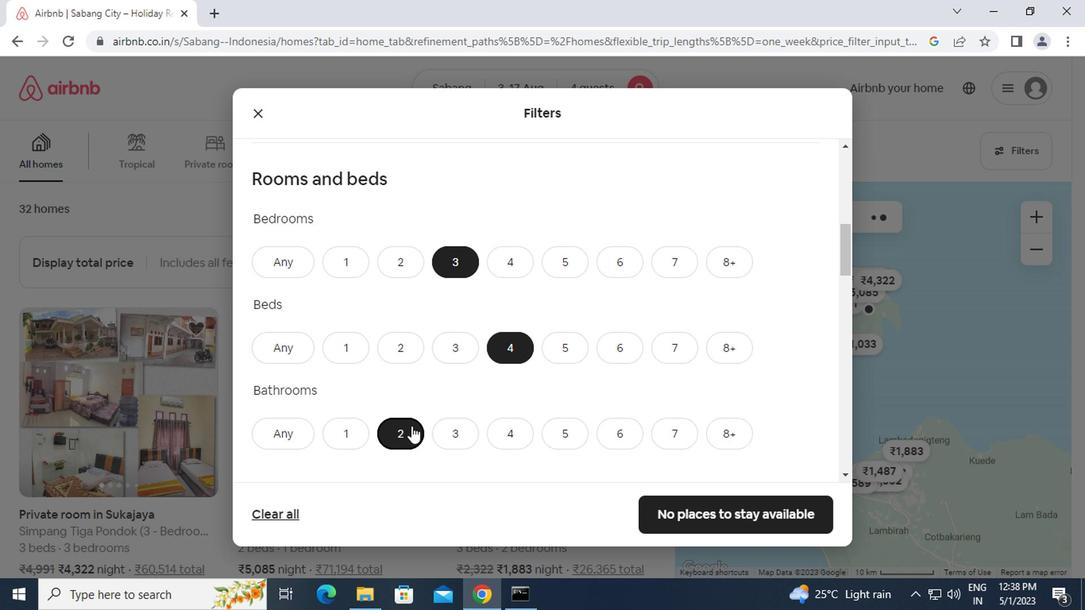 
Action: Mouse scrolled (407, 425) with delta (0, 0)
Screenshot: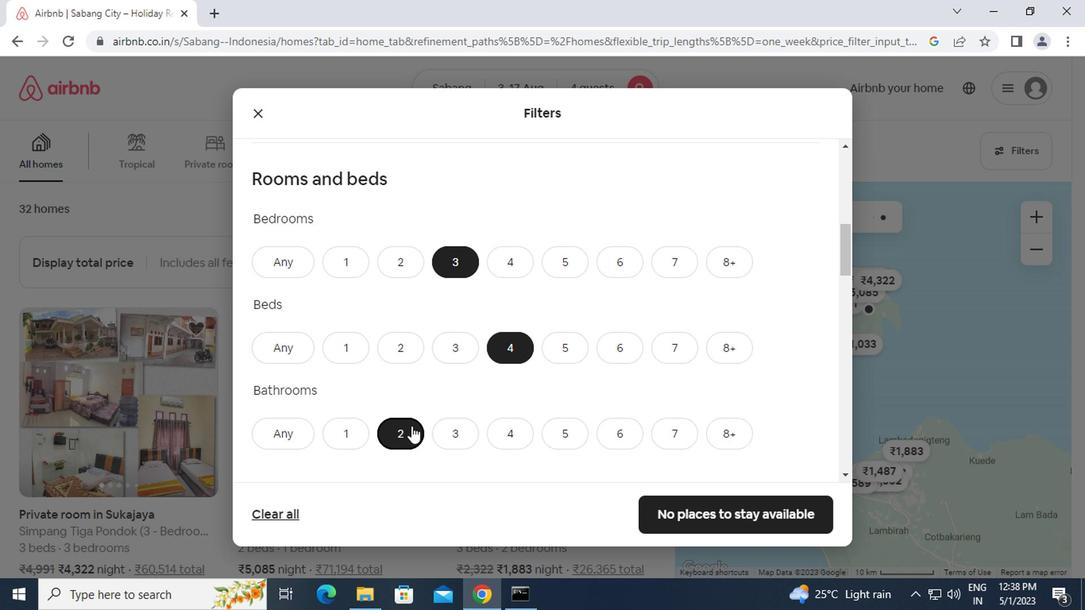 
Action: Mouse scrolled (407, 425) with delta (0, 0)
Screenshot: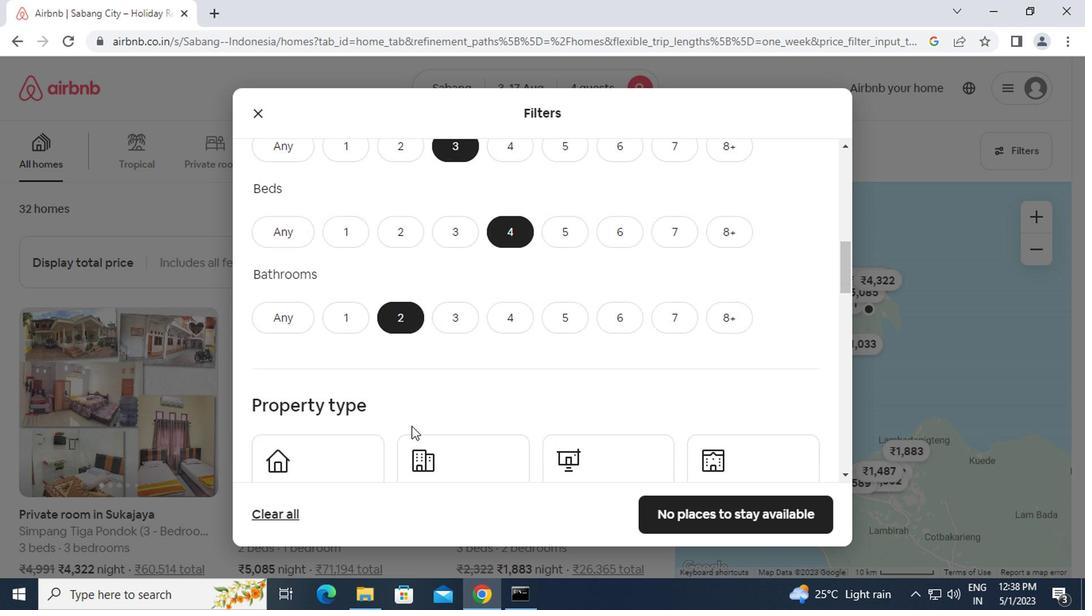 
Action: Mouse moved to (330, 390)
Screenshot: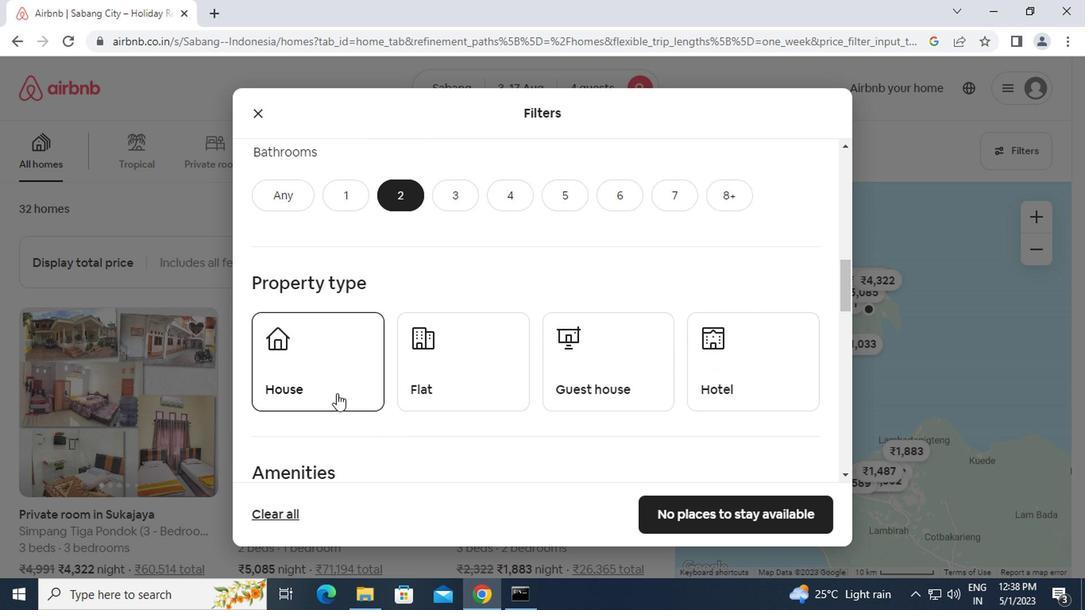 
Action: Mouse pressed left at (330, 390)
Screenshot: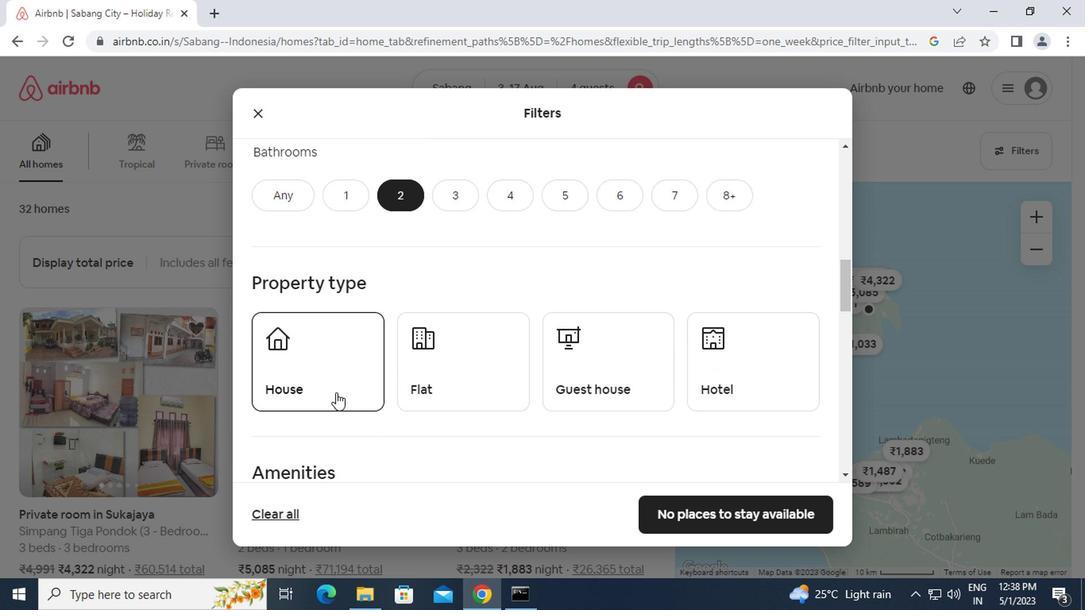 
Action: Mouse moved to (474, 387)
Screenshot: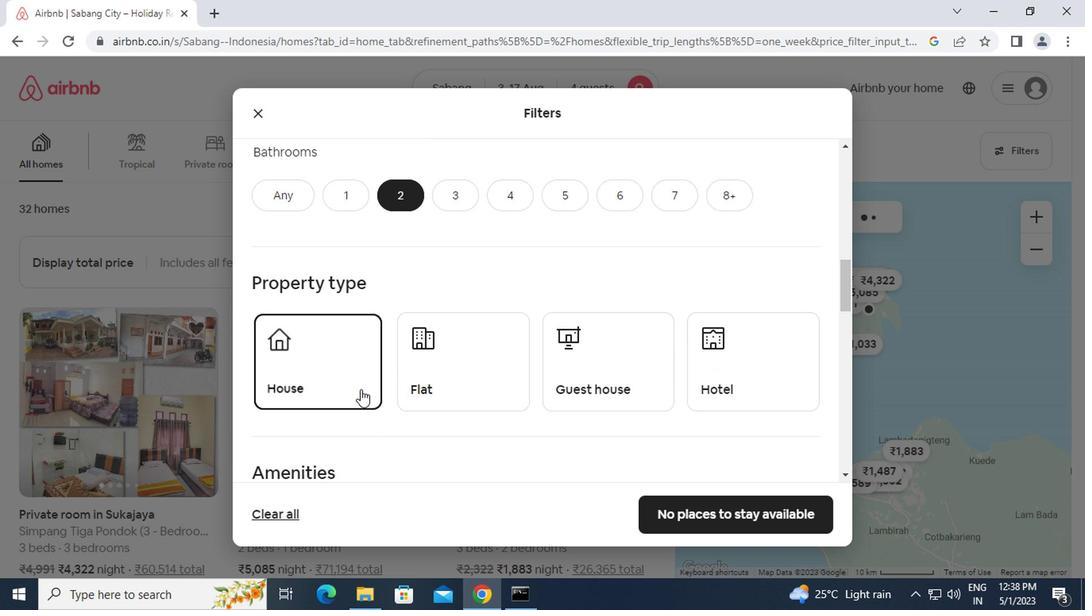 
Action: Mouse pressed left at (474, 387)
Screenshot: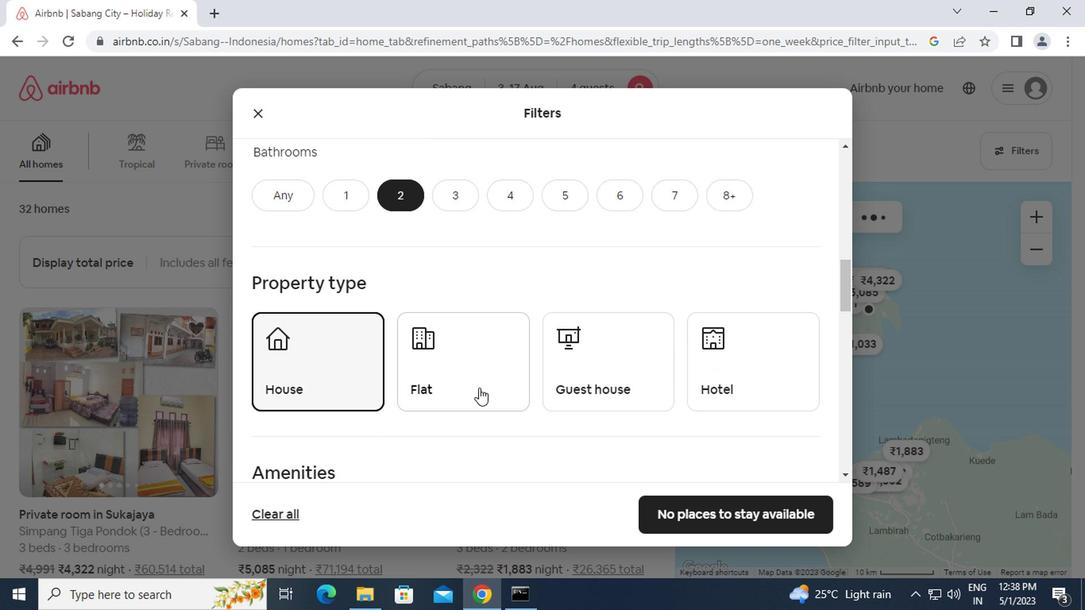 
Action: Mouse moved to (586, 383)
Screenshot: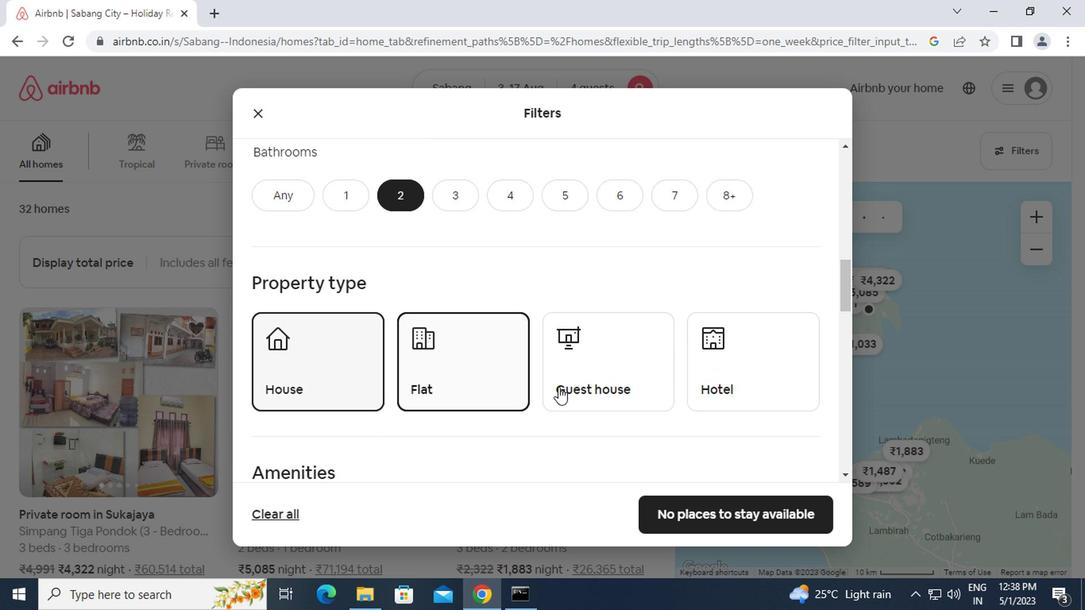 
Action: Mouse pressed left at (586, 383)
Screenshot: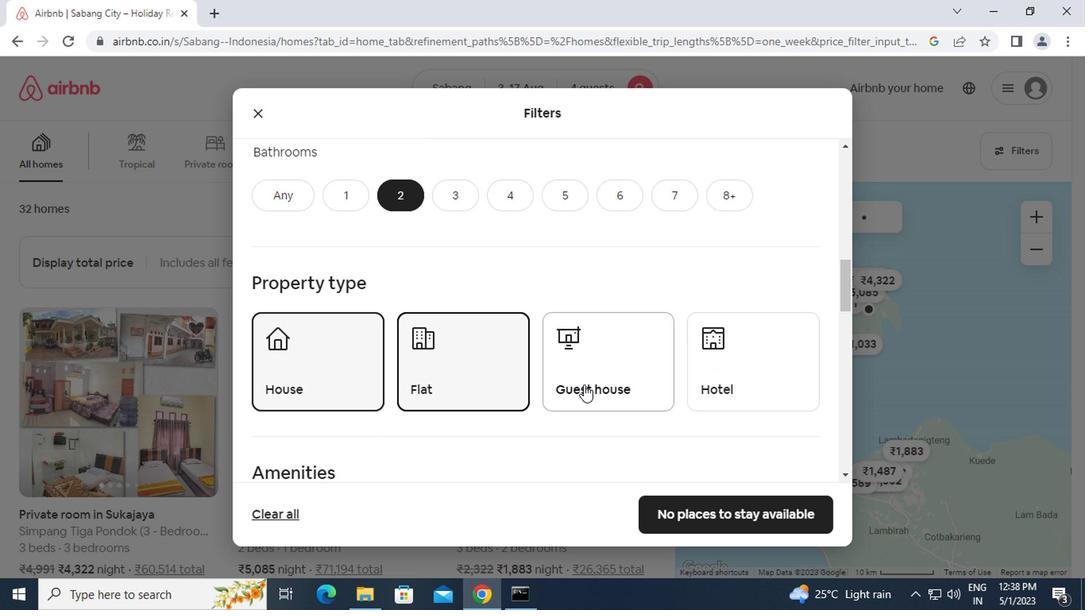 
Action: Mouse moved to (422, 396)
Screenshot: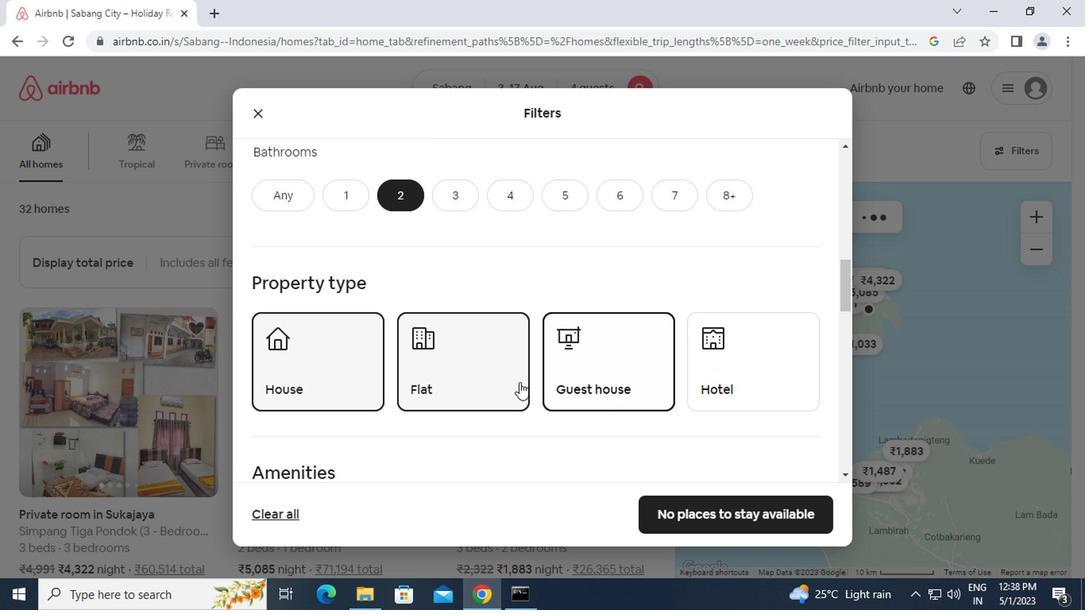 
Action: Mouse scrolled (422, 396) with delta (0, 0)
Screenshot: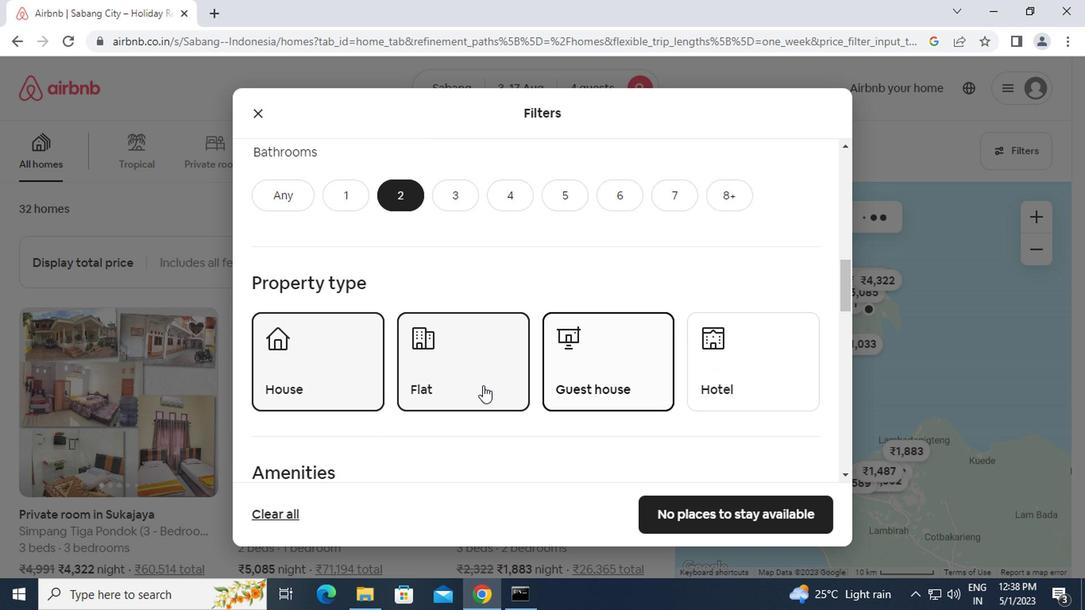 
Action: Mouse scrolled (422, 396) with delta (0, 0)
Screenshot: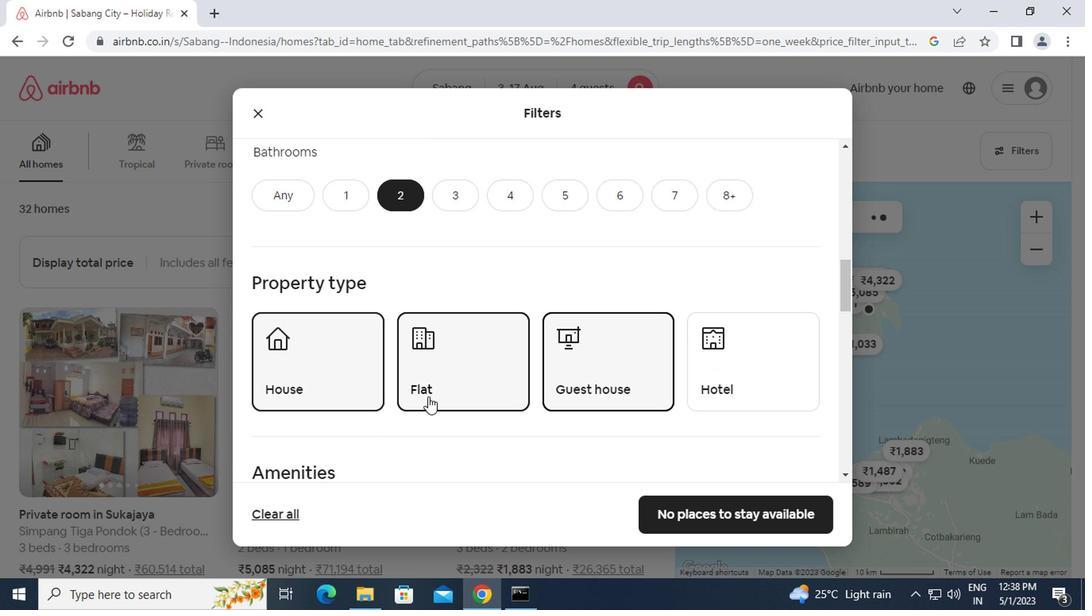 
Action: Mouse scrolled (422, 396) with delta (0, 0)
Screenshot: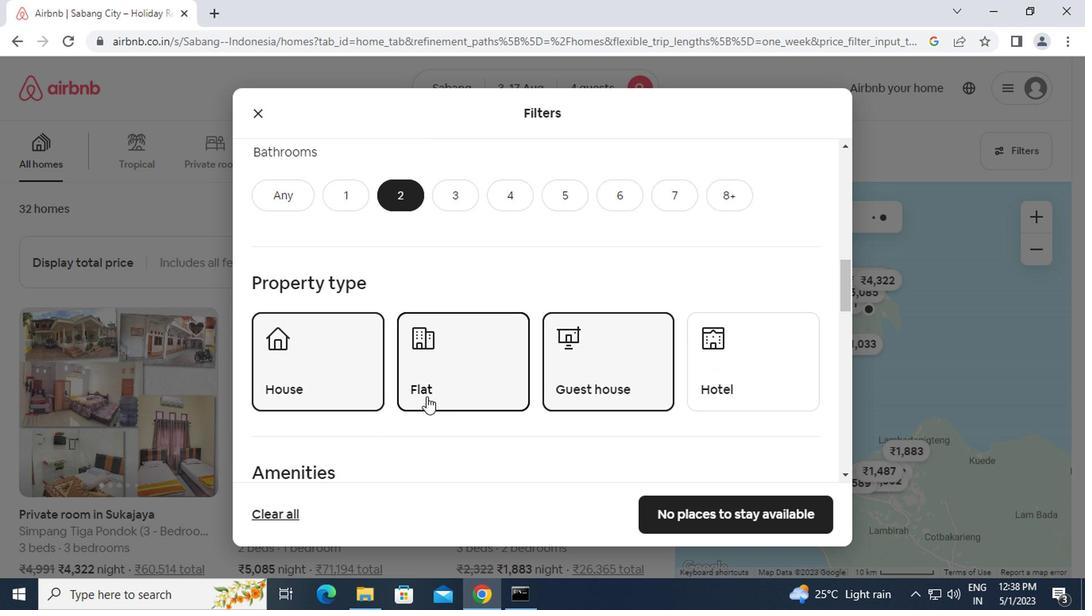
Action: Mouse scrolled (422, 396) with delta (0, 0)
Screenshot: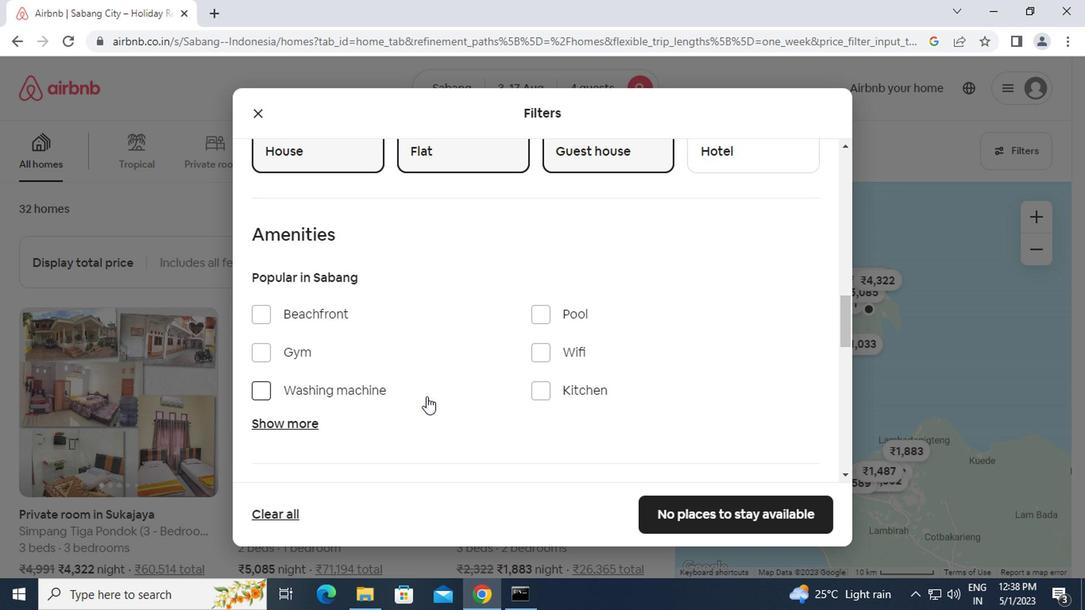 
Action: Mouse scrolled (422, 396) with delta (0, 0)
Screenshot: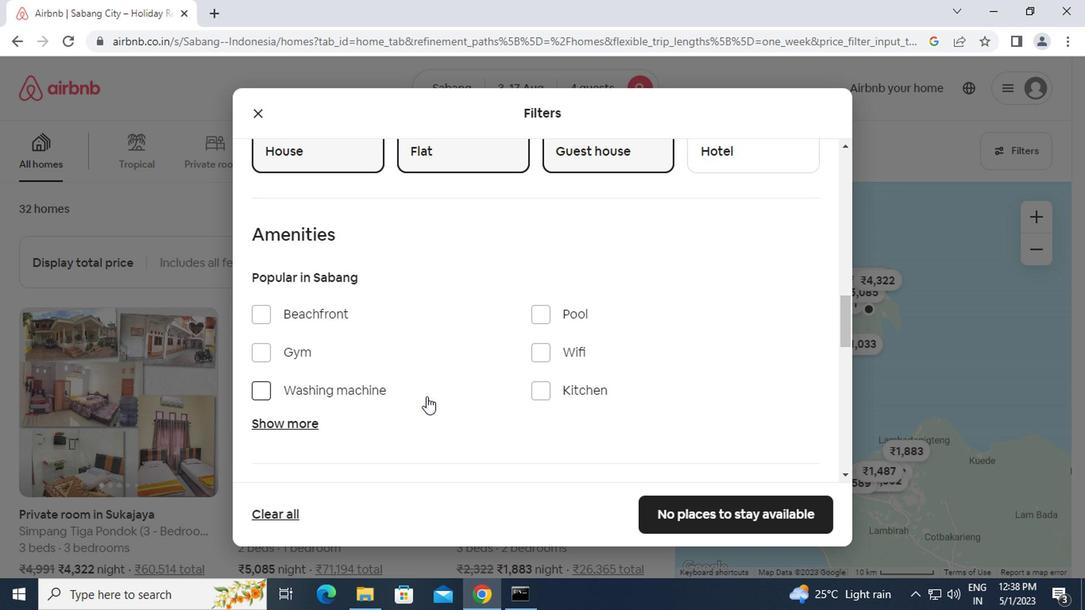 
Action: Mouse scrolled (422, 396) with delta (0, 0)
Screenshot: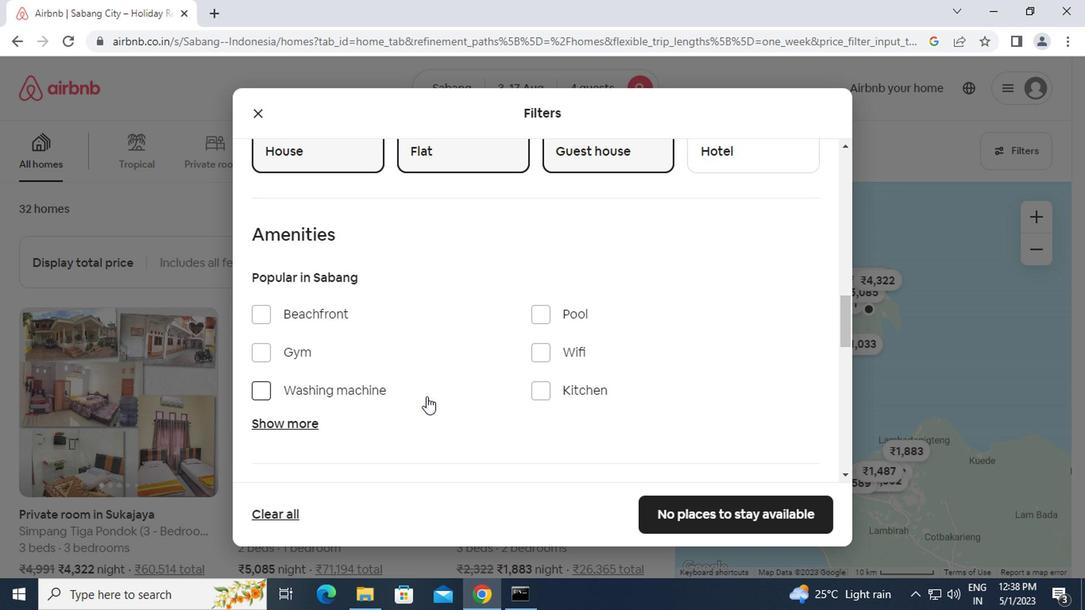 
Action: Mouse moved to (774, 367)
Screenshot: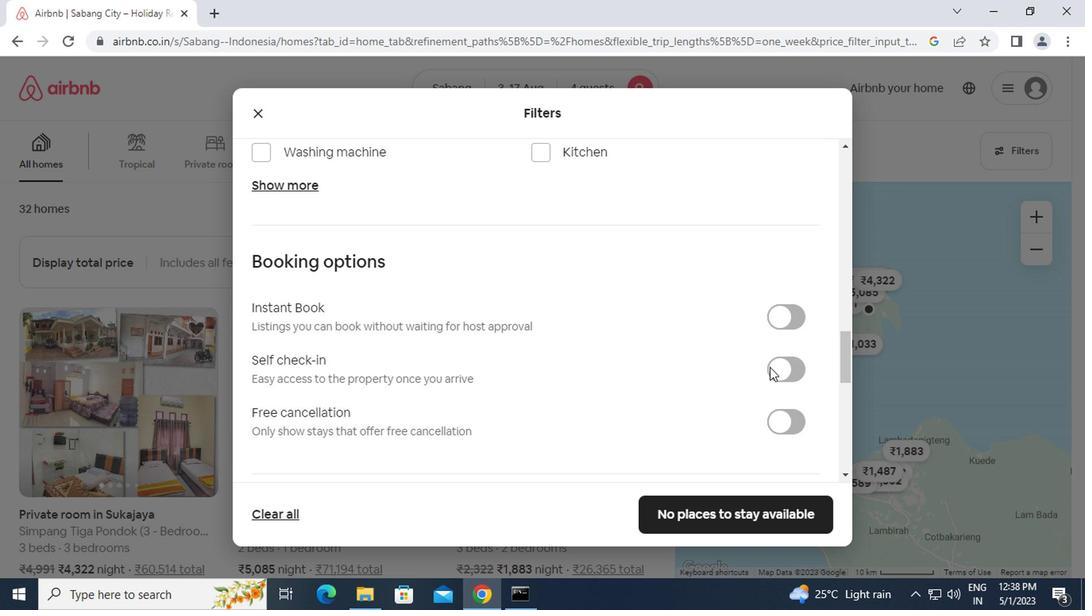 
Action: Mouse pressed left at (774, 367)
Screenshot: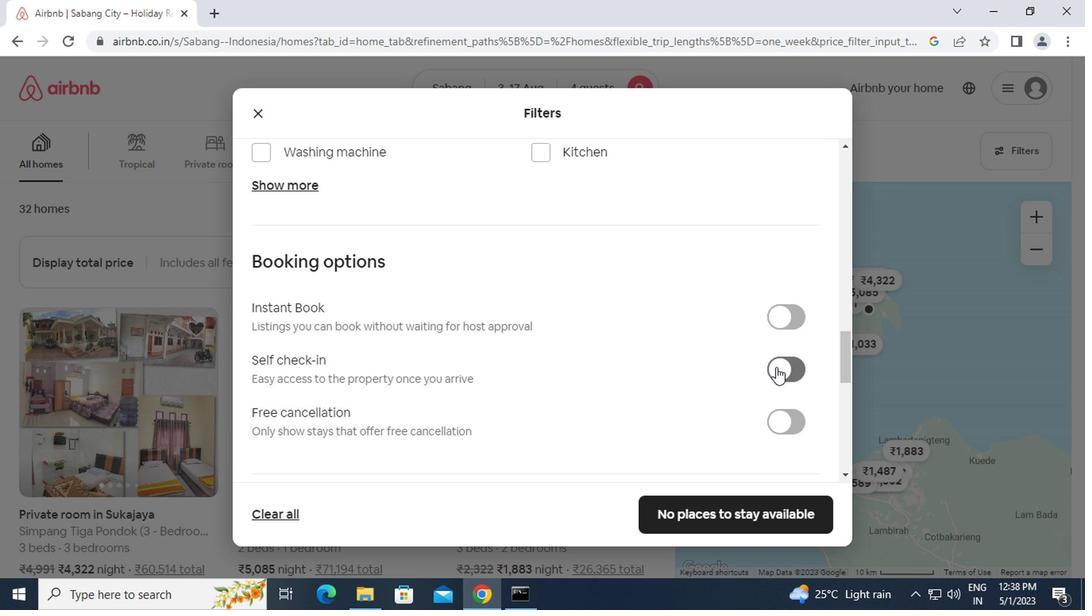 
Action: Mouse moved to (529, 392)
Screenshot: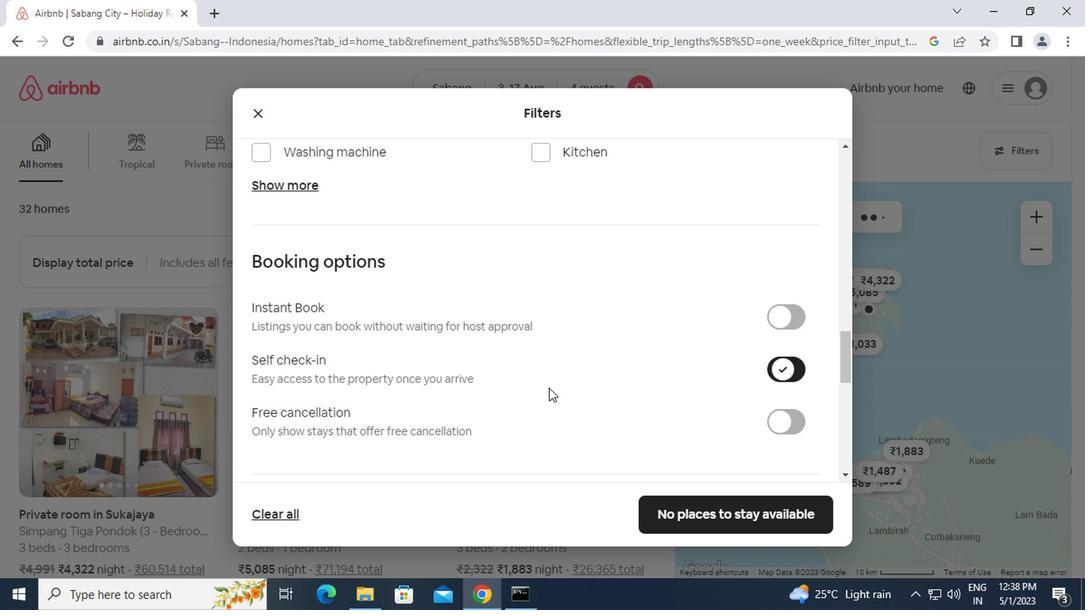 
Action: Mouse scrolled (529, 391) with delta (0, 0)
Screenshot: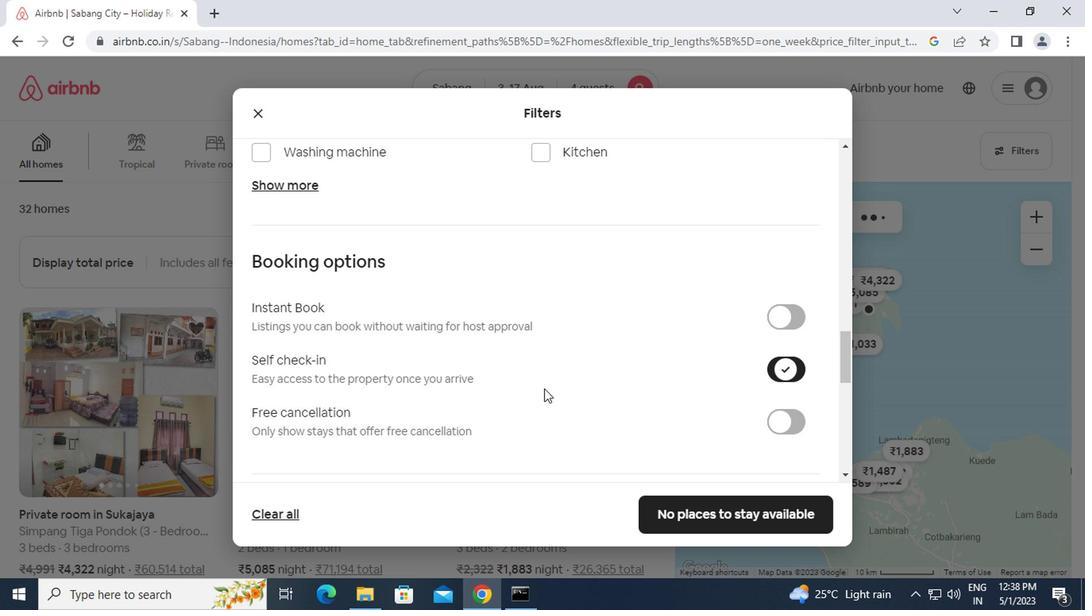 
Action: Mouse scrolled (529, 391) with delta (0, 0)
Screenshot: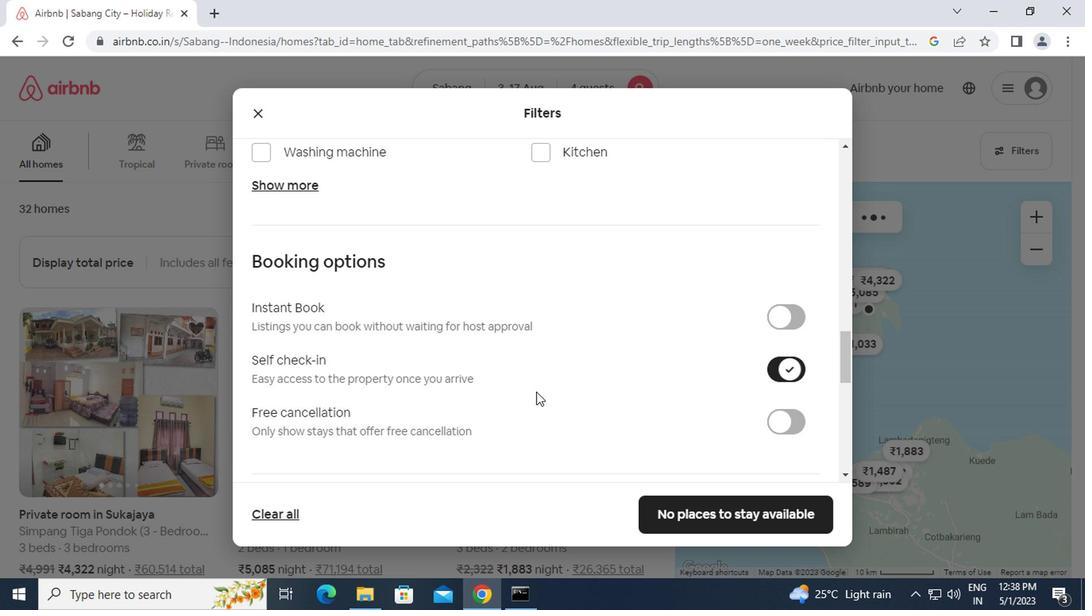 
Action: Mouse scrolled (529, 391) with delta (0, 0)
Screenshot: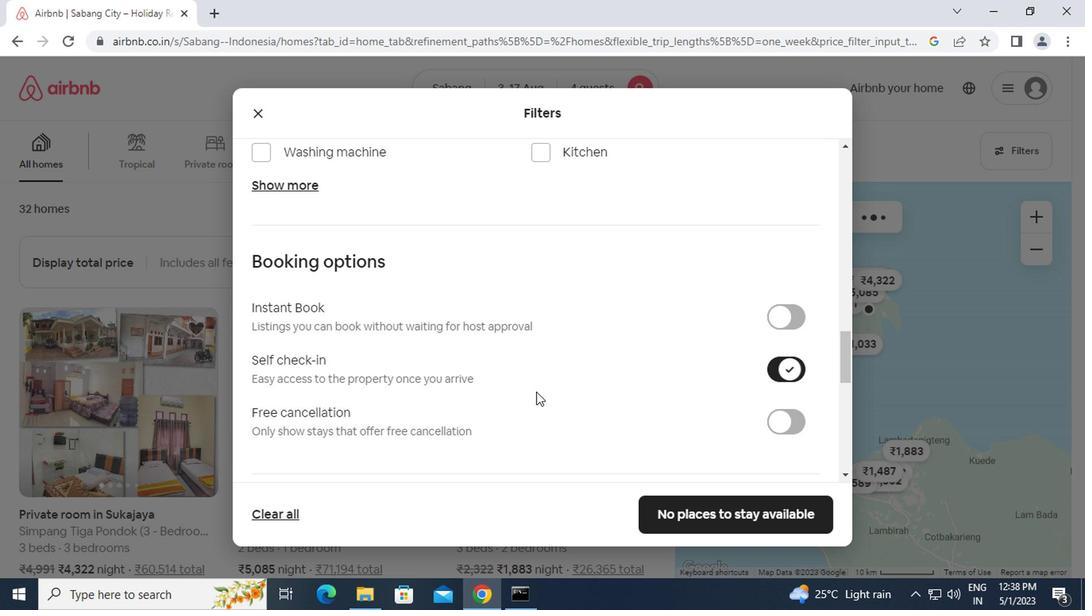 
Action: Mouse scrolled (529, 391) with delta (0, 0)
Screenshot: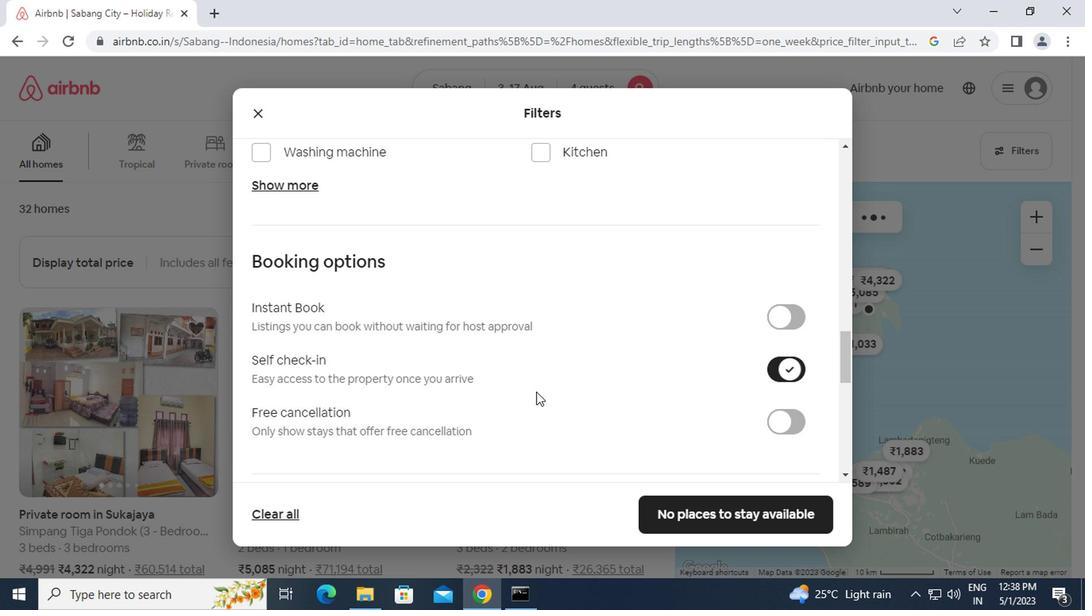 
Action: Mouse moved to (470, 395)
Screenshot: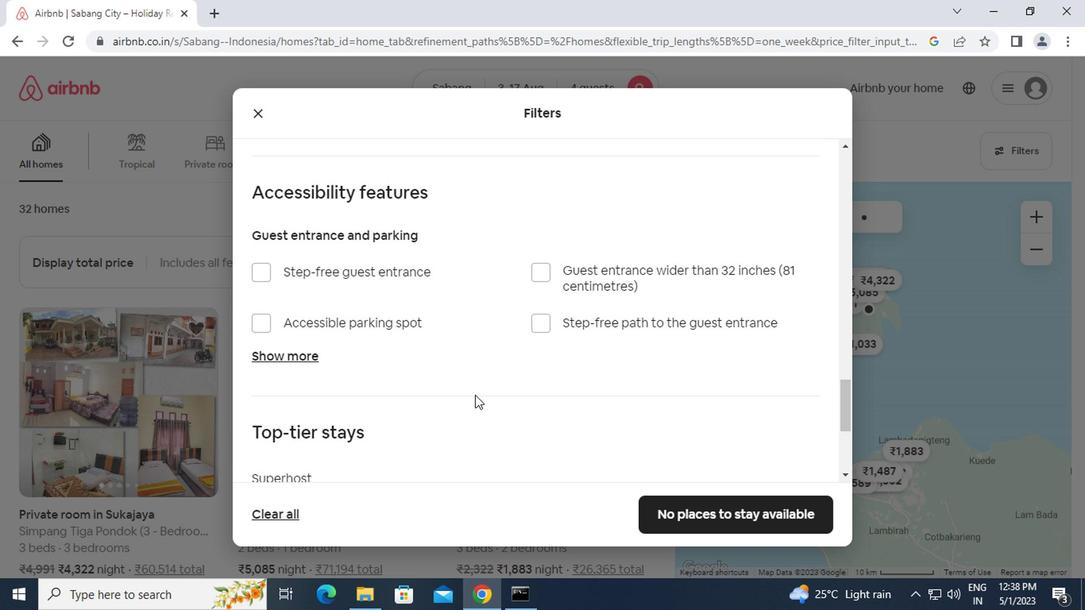 
Action: Mouse scrolled (470, 394) with delta (0, -1)
Screenshot: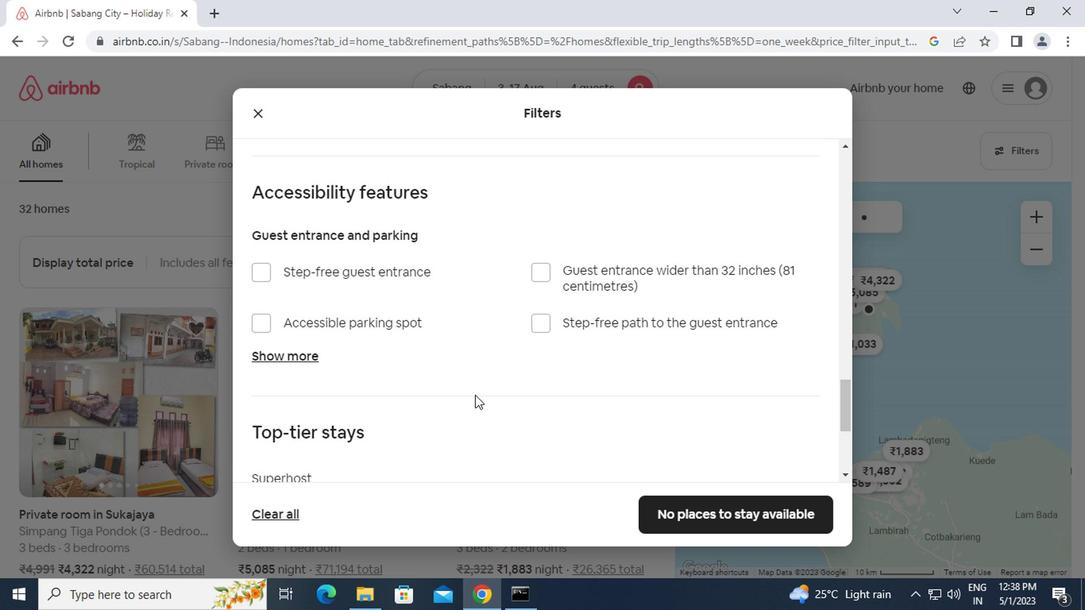 
Action: Mouse scrolled (470, 394) with delta (0, -1)
Screenshot: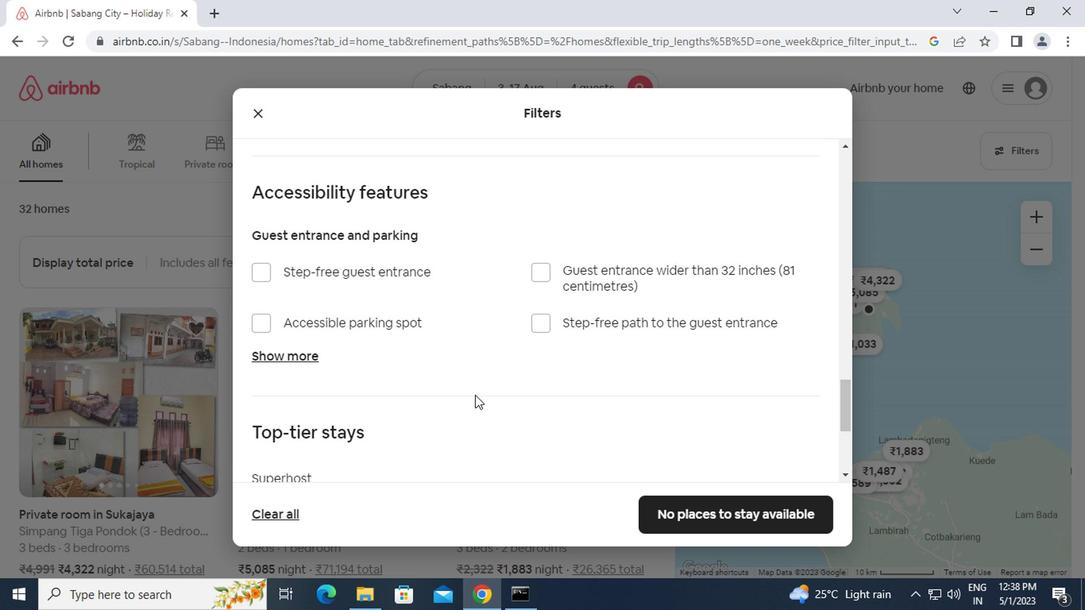 
Action: Mouse scrolled (470, 394) with delta (0, -1)
Screenshot: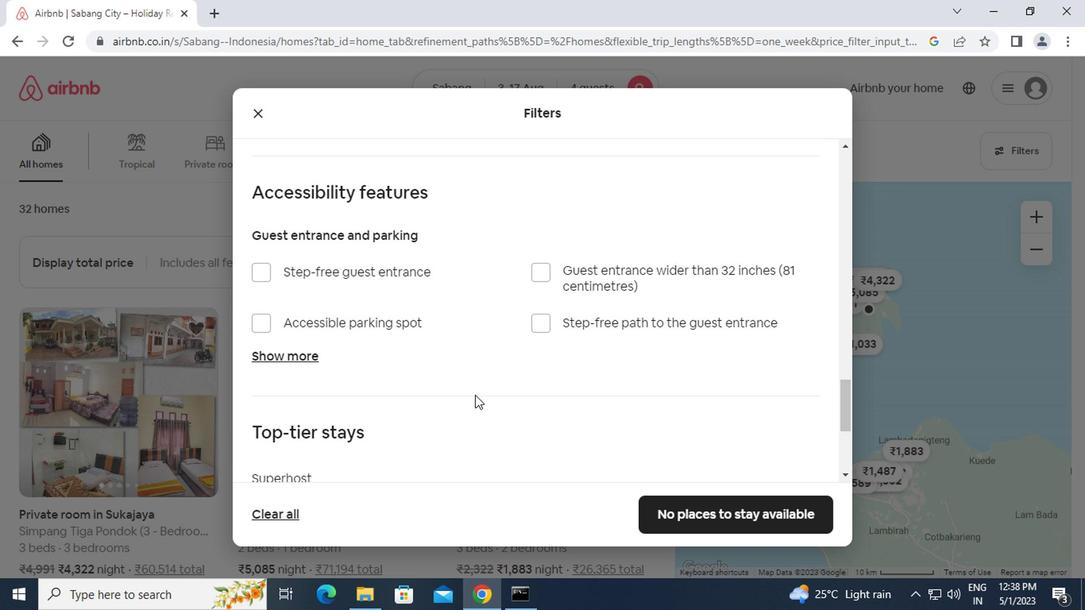 
Action: Mouse scrolled (470, 394) with delta (0, -1)
Screenshot: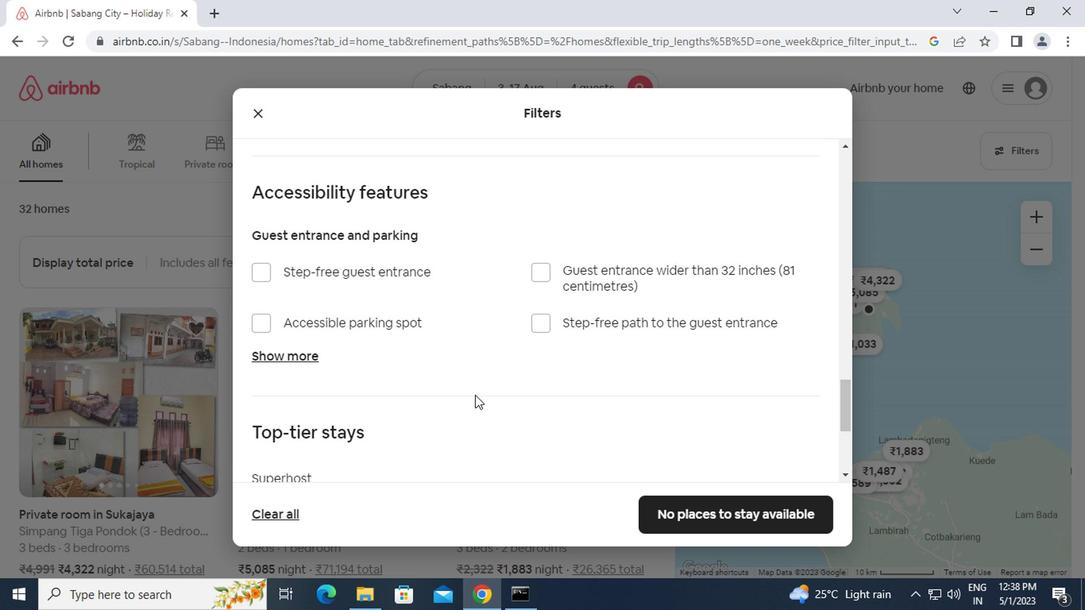 
Action: Mouse scrolled (470, 394) with delta (0, -1)
Screenshot: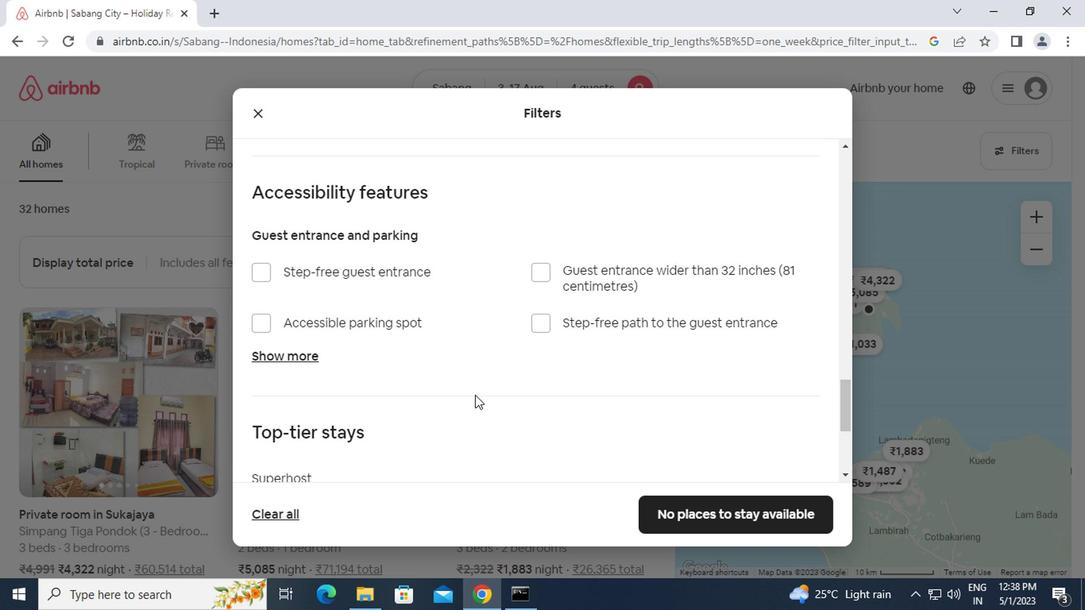 
Action: Mouse moved to (259, 400)
Screenshot: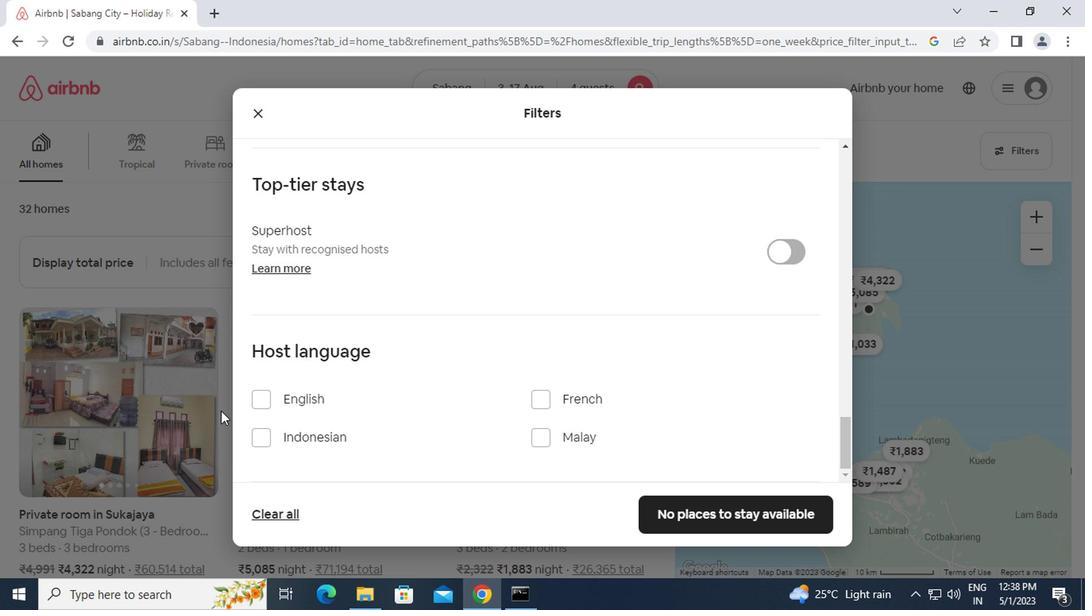 
Action: Mouse pressed left at (259, 400)
Screenshot: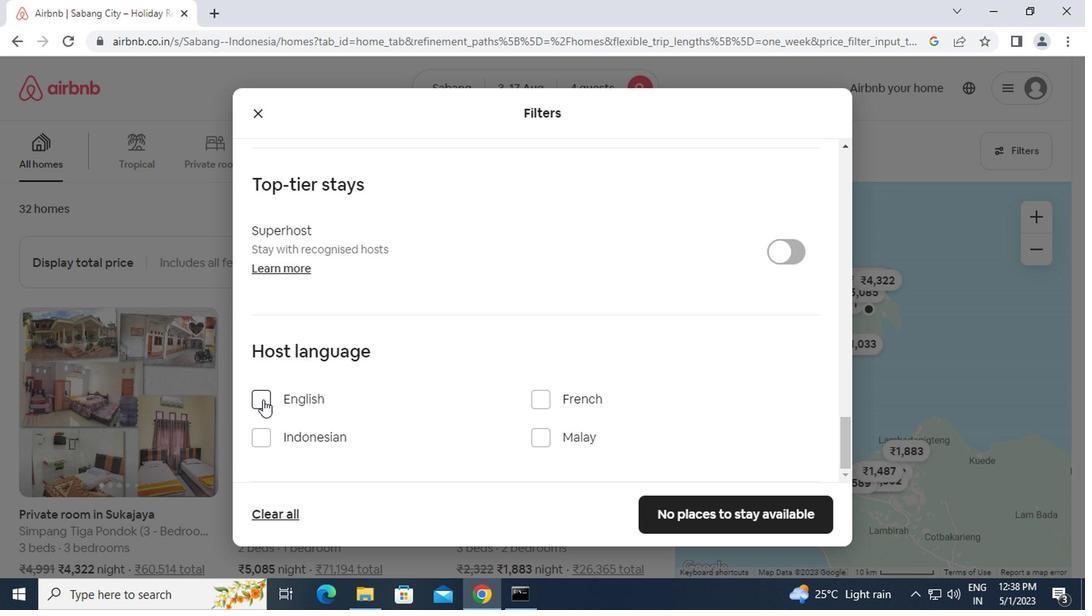
Action: Mouse moved to (692, 512)
Screenshot: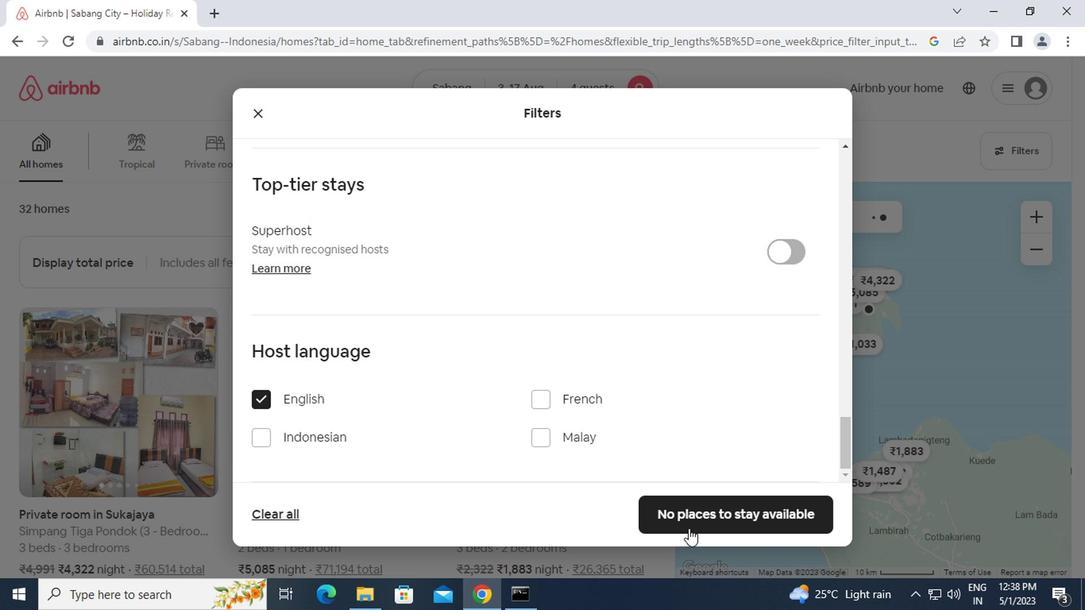 
Action: Mouse pressed left at (692, 512)
Screenshot: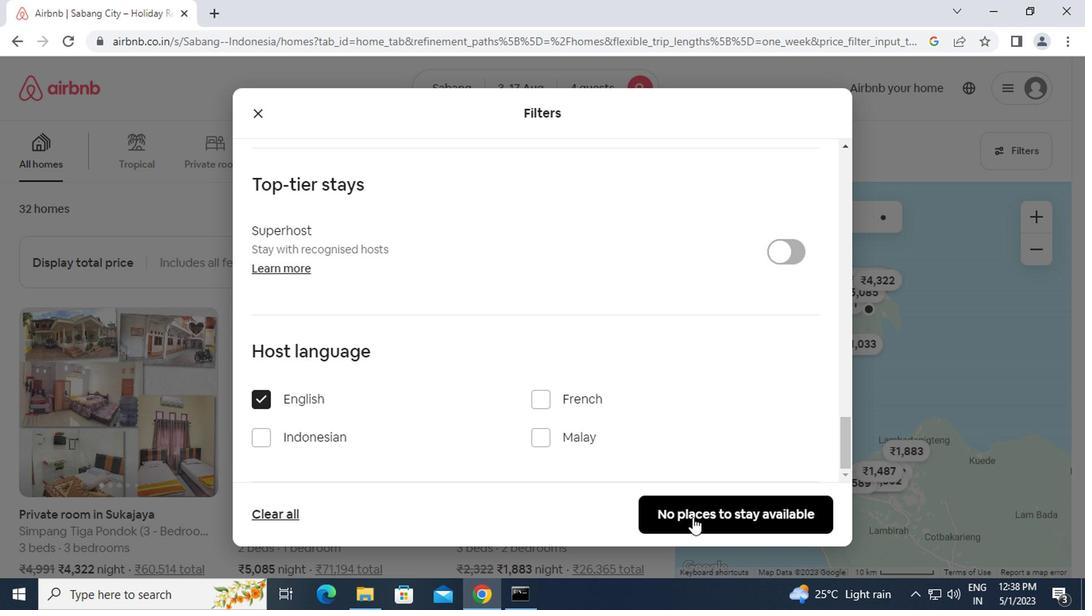 
Action: Mouse moved to (689, 512)
Screenshot: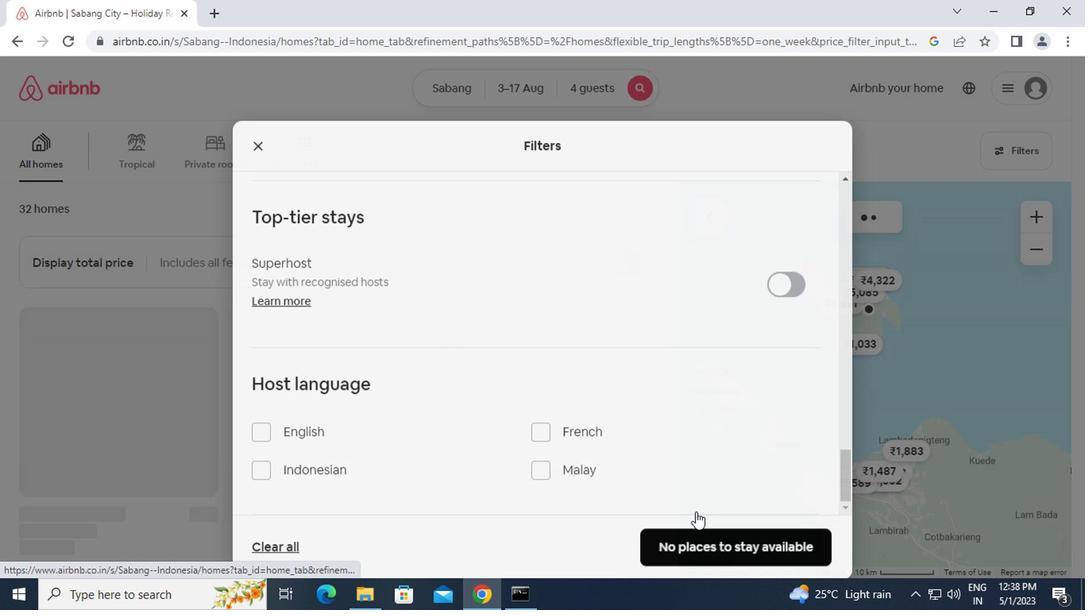 
